 Task: Log work in the project AgileRealm for the issue 'Upgrade the error recovery and fault tolerance features of a web application to improve system stability and availability' spent time as '6w 4d 1h 55m' and remaining time as '6w 6d 15h 25m' and move to top of backlog. Now add the issue to the epic 'Code refactoring and optimization'. Log work in the project AgileRealm for the issue 'Create a new online platform for online cooking courses with advanced recipe sharing and cooking techniques features' spent time as '5w 3d 21h 42m' and remaining time as '4w 6d 13h 53m' and move to bottom of backlog. Now add the issue to the epic 'IT governance improvement'
Action: Mouse moved to (211, 59)
Screenshot: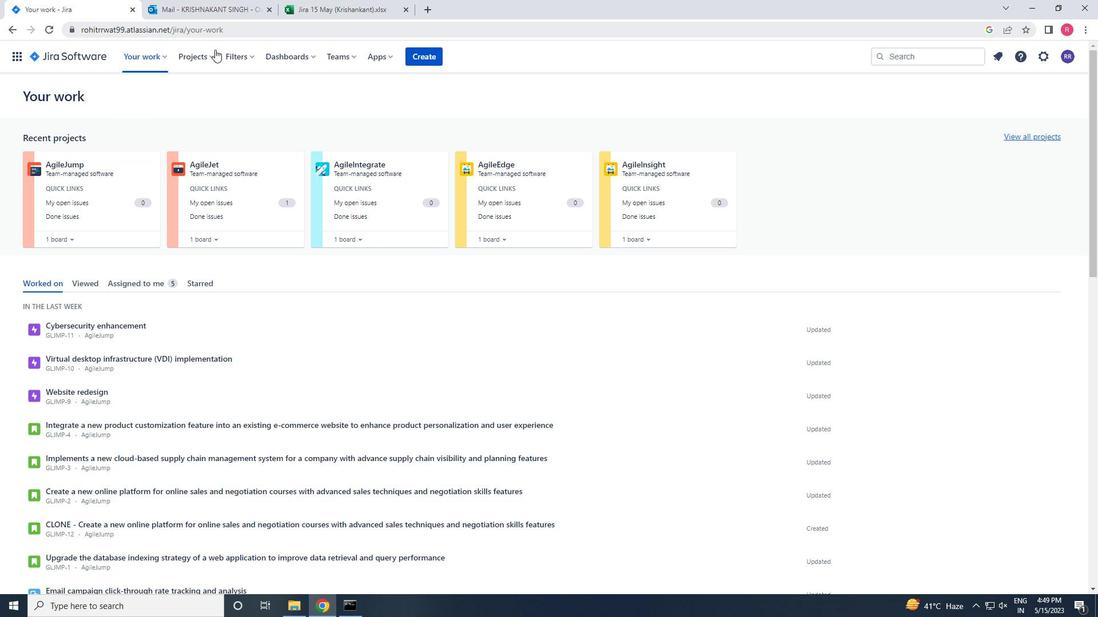 
Action: Mouse pressed left at (211, 59)
Screenshot: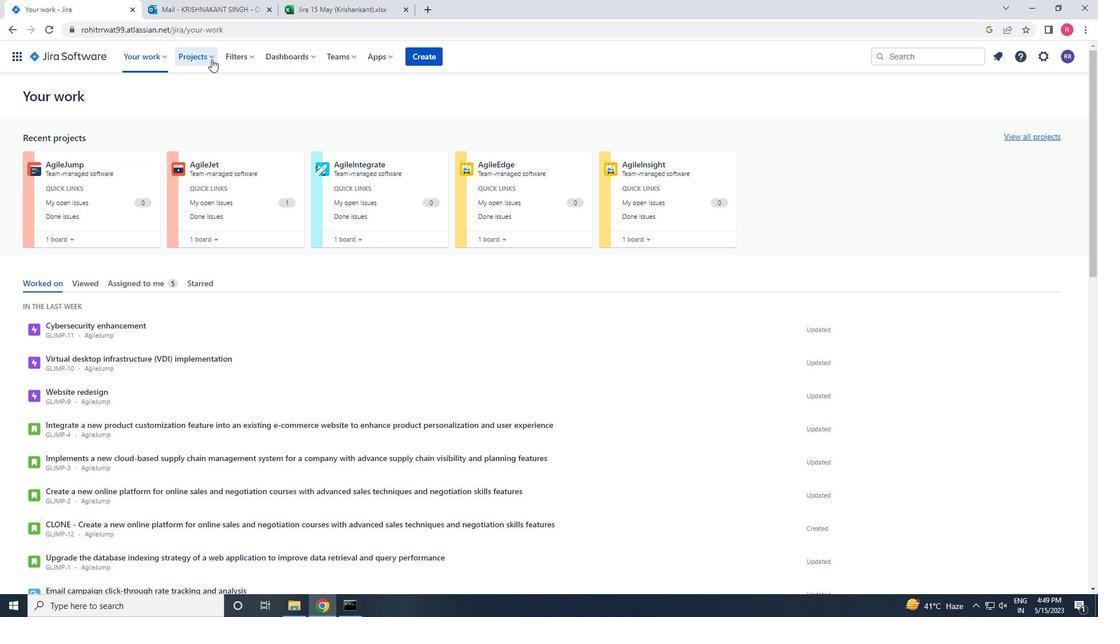 
Action: Mouse moved to (215, 112)
Screenshot: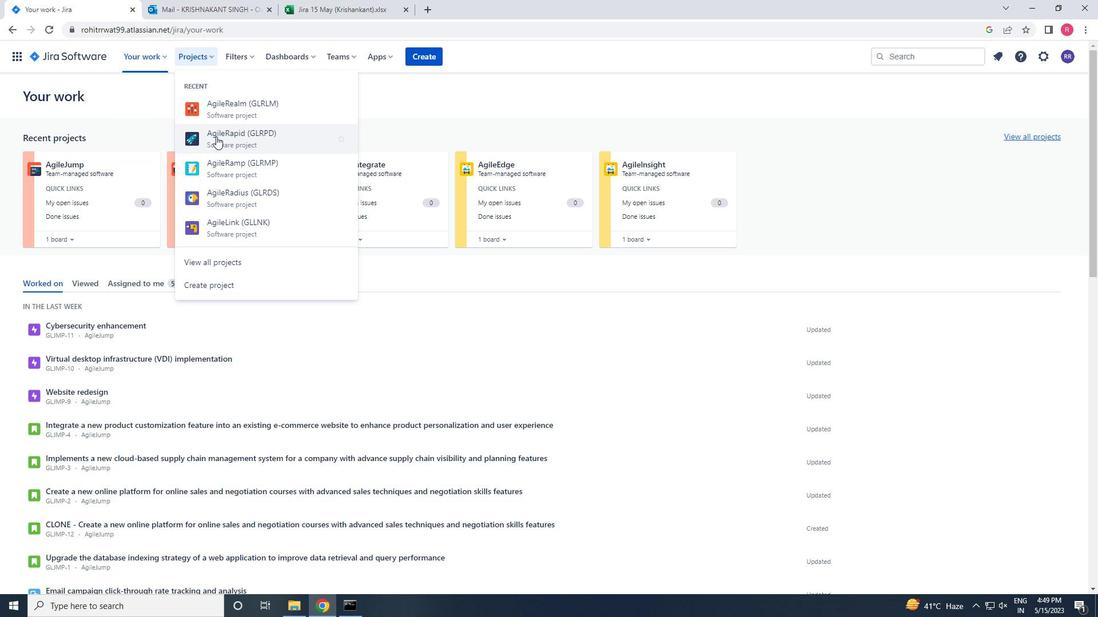 
Action: Mouse pressed left at (215, 112)
Screenshot: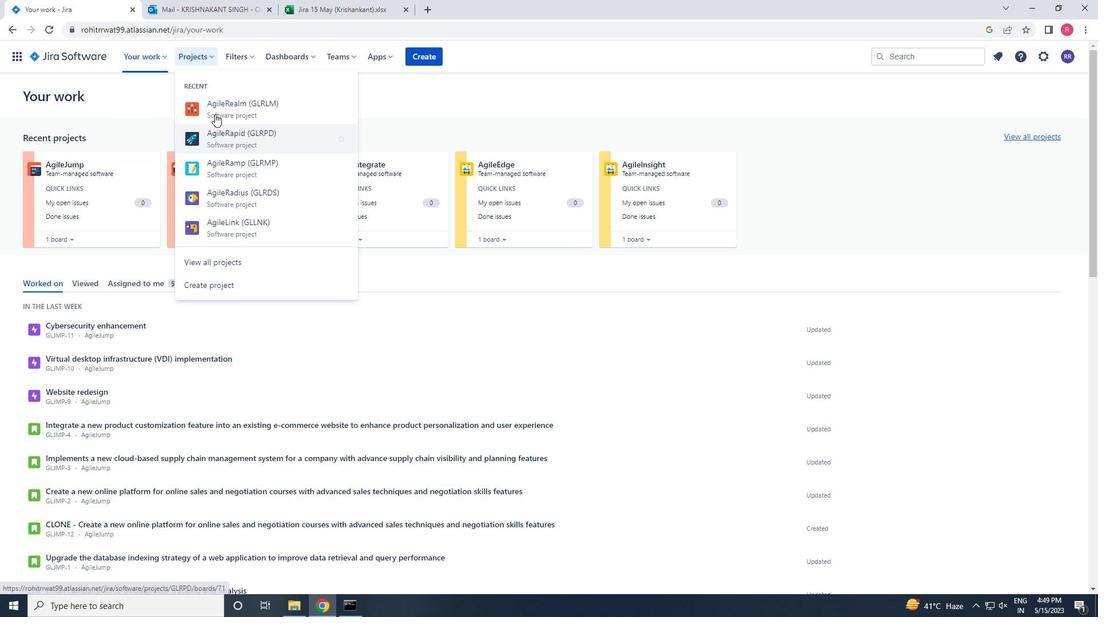 
Action: Mouse moved to (52, 169)
Screenshot: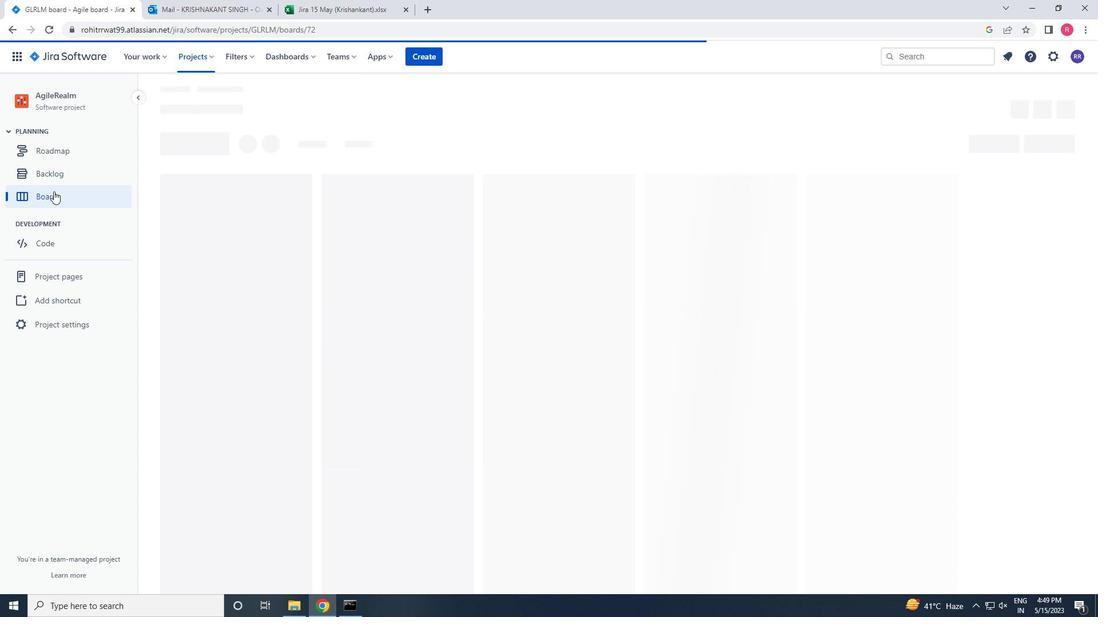 
Action: Mouse pressed left at (52, 169)
Screenshot: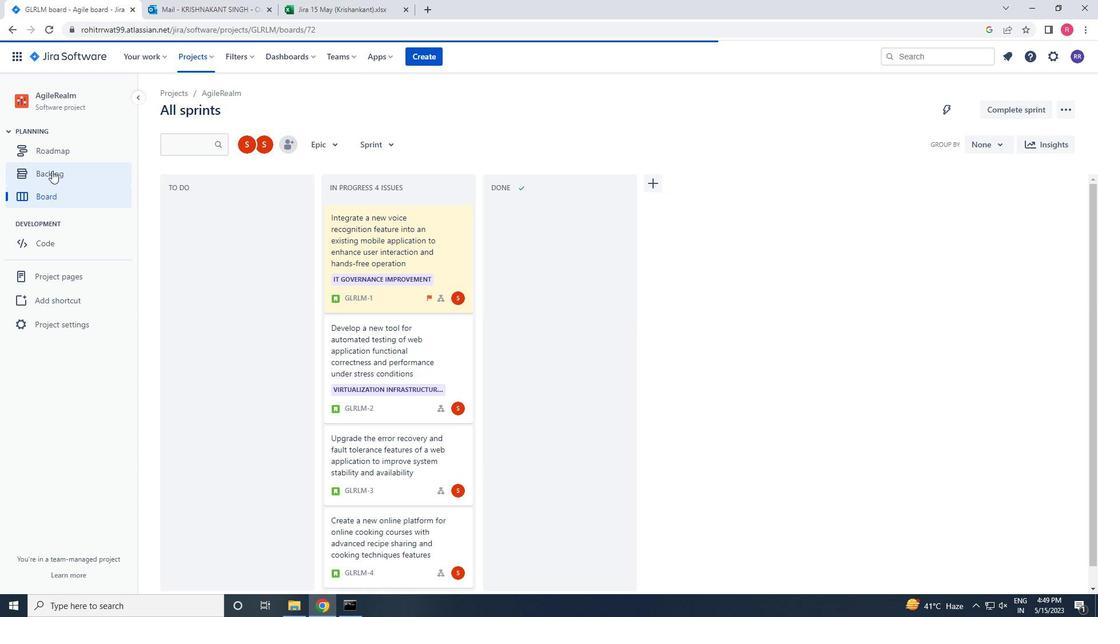 
Action: Mouse moved to (886, 409)
Screenshot: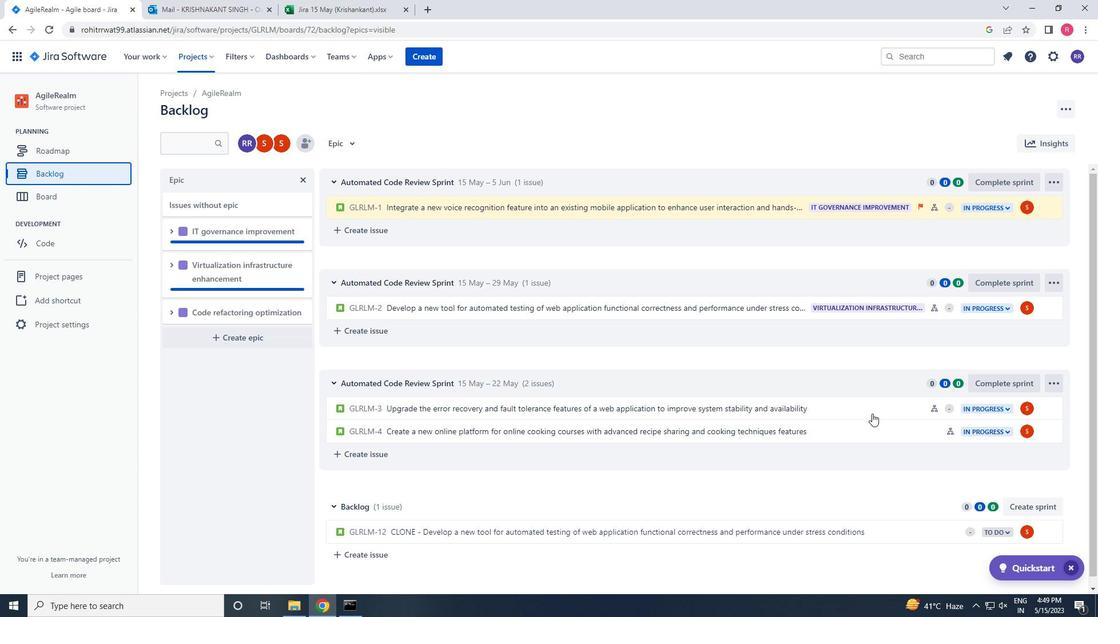 
Action: Mouse pressed left at (886, 409)
Screenshot: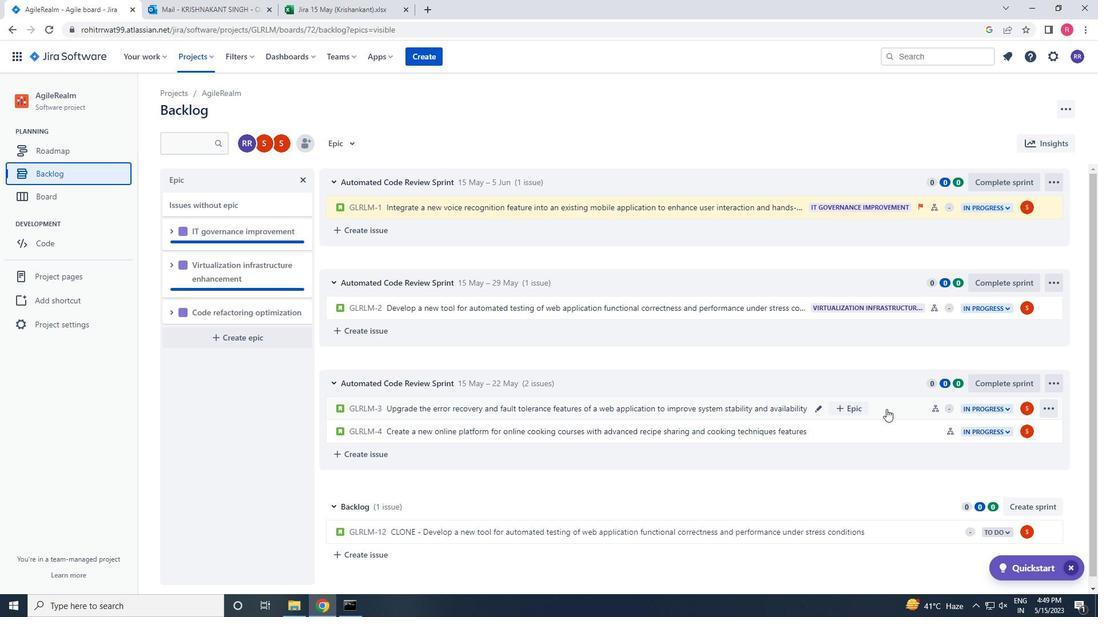 
Action: Mouse moved to (1047, 177)
Screenshot: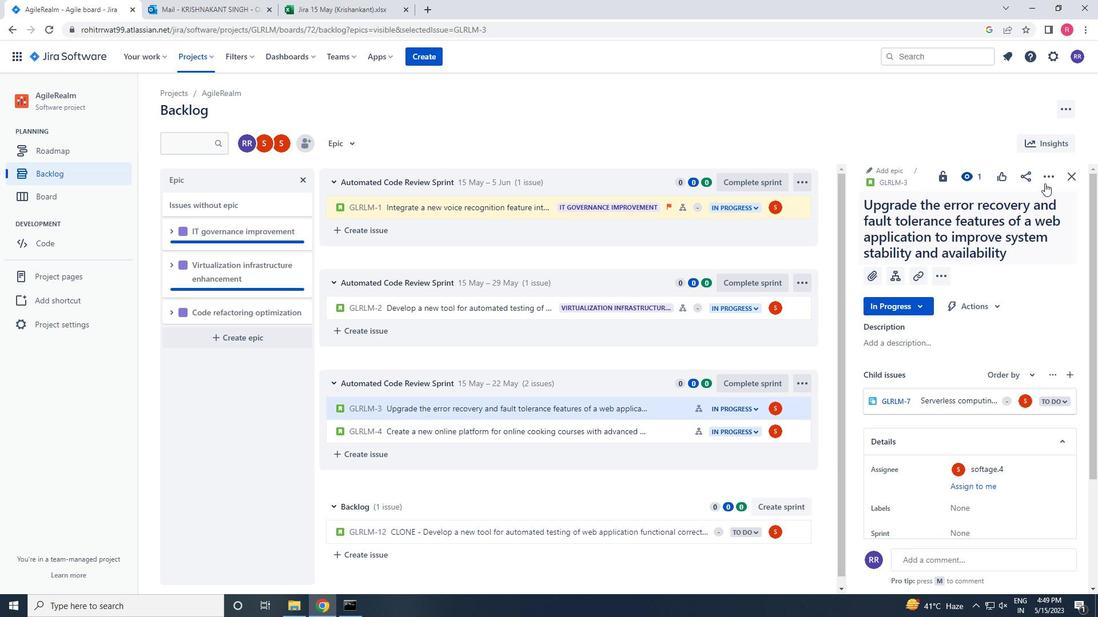 
Action: Mouse pressed left at (1047, 177)
Screenshot: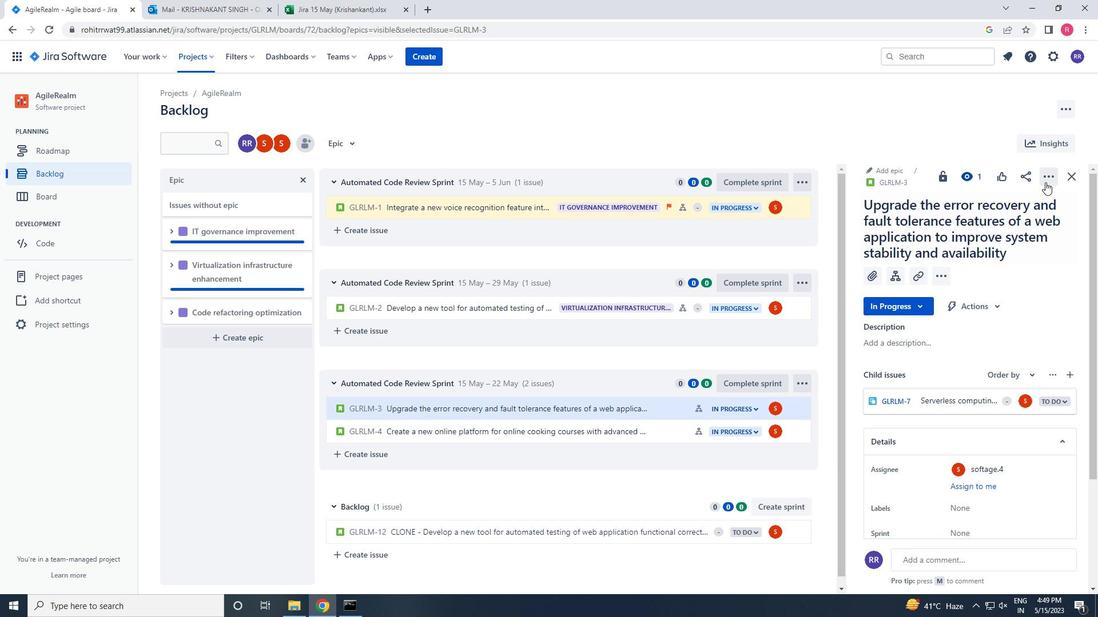 
Action: Mouse moved to (974, 212)
Screenshot: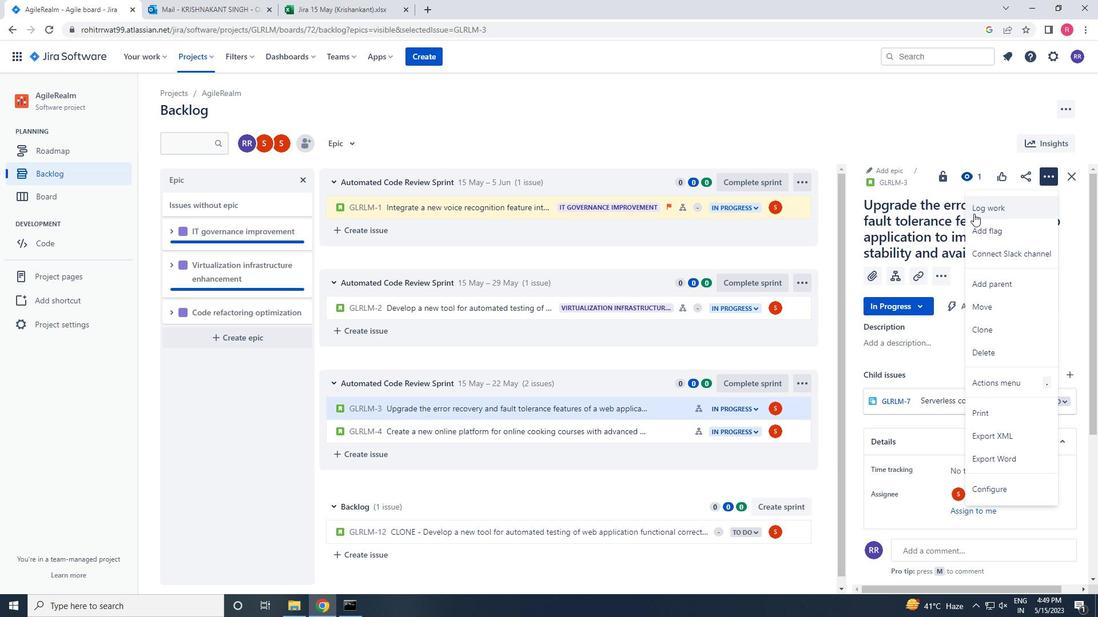 
Action: Mouse pressed left at (974, 212)
Screenshot: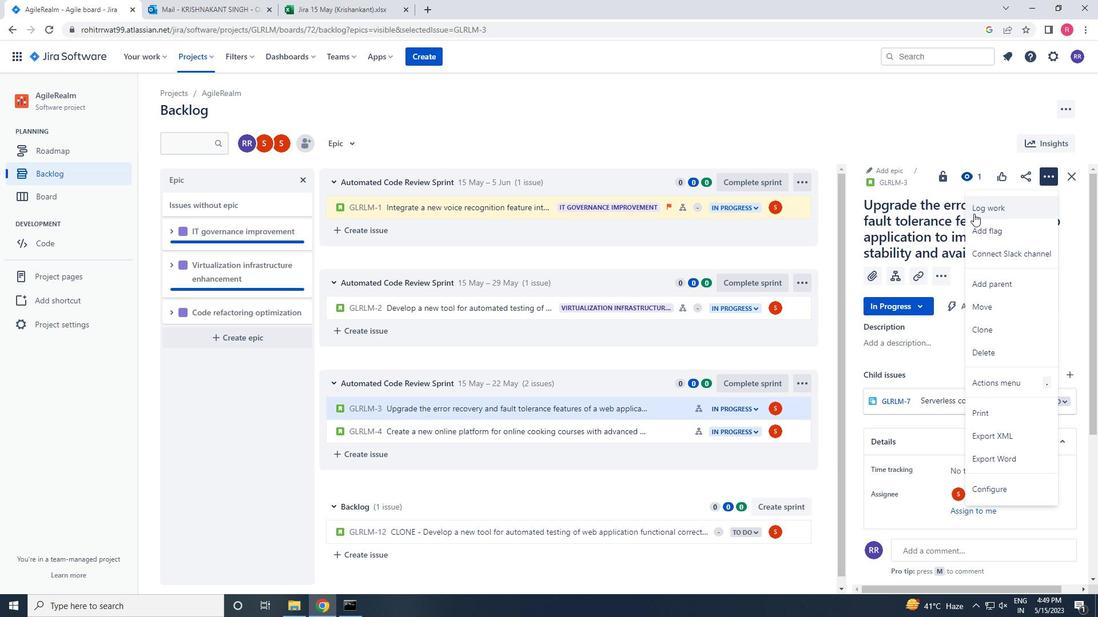 
Action: Mouse moved to (969, 206)
Screenshot: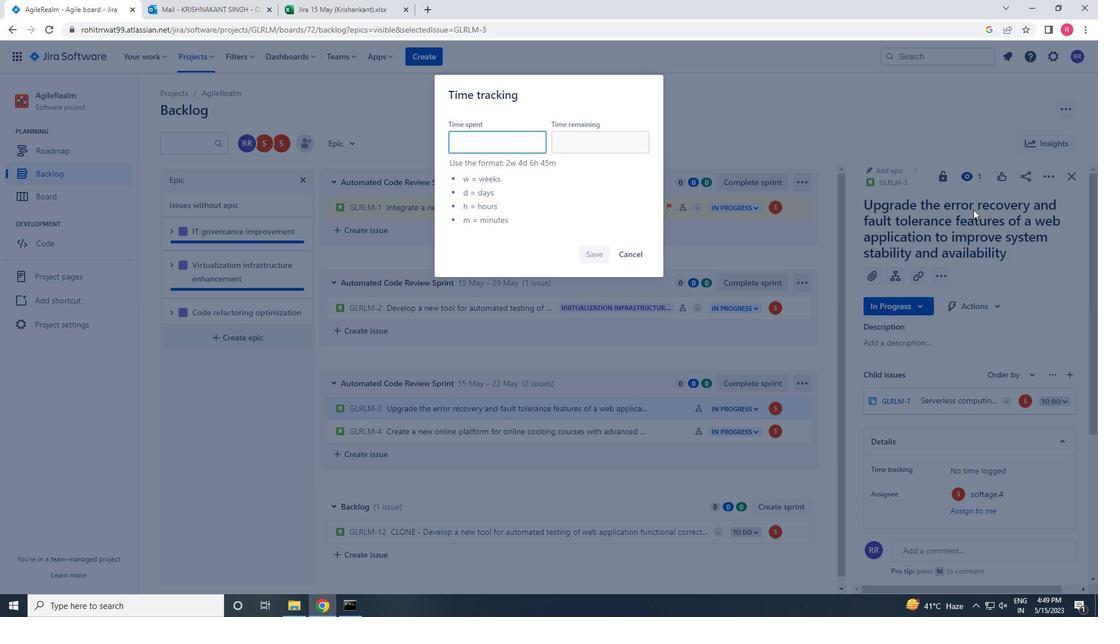 
Action: Key pressed 6w<Key.space>4d<Key.space>1h<Key.space>55m<Key.tab>6w<Key.space>6d<Key.space>15h<Key.space><Key.space><Key.backspace>25m
Screenshot: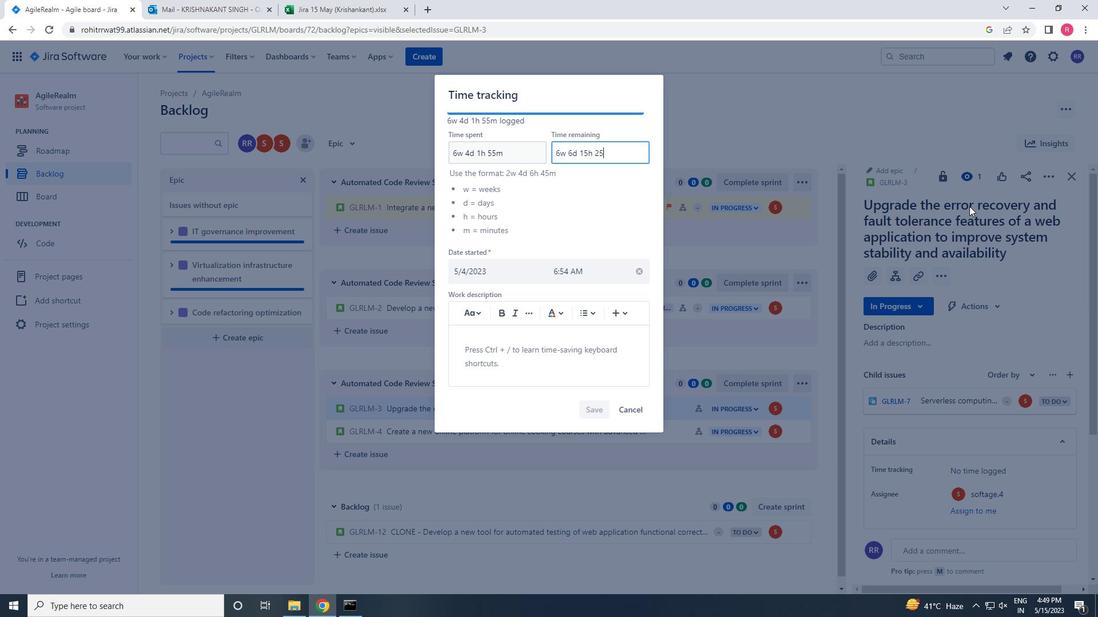 
Action: Mouse moved to (590, 407)
Screenshot: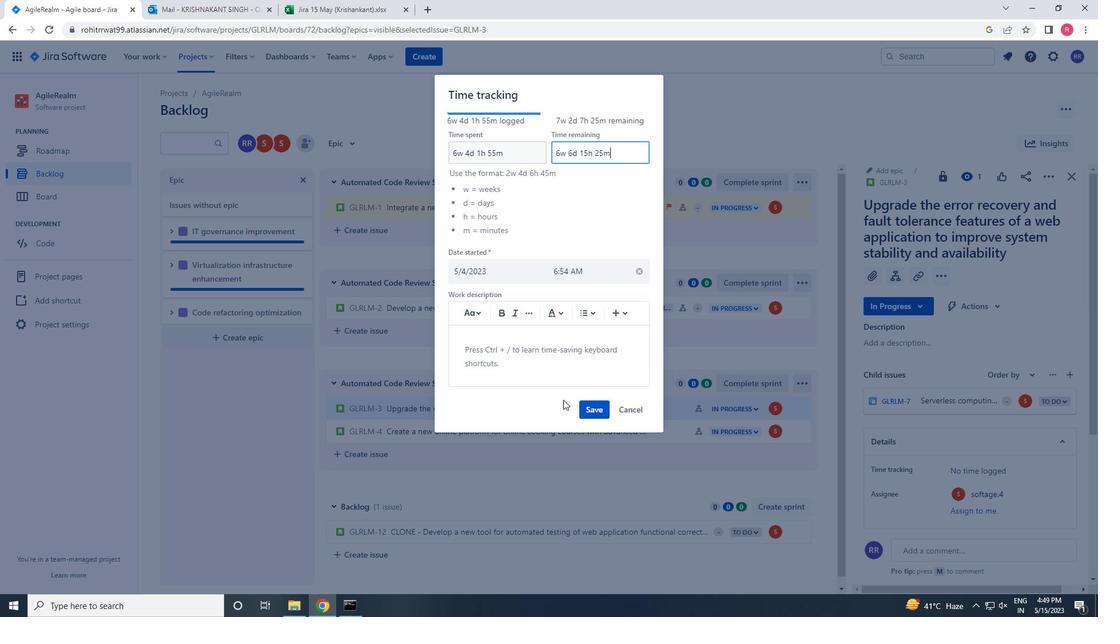 
Action: Mouse pressed left at (590, 407)
Screenshot: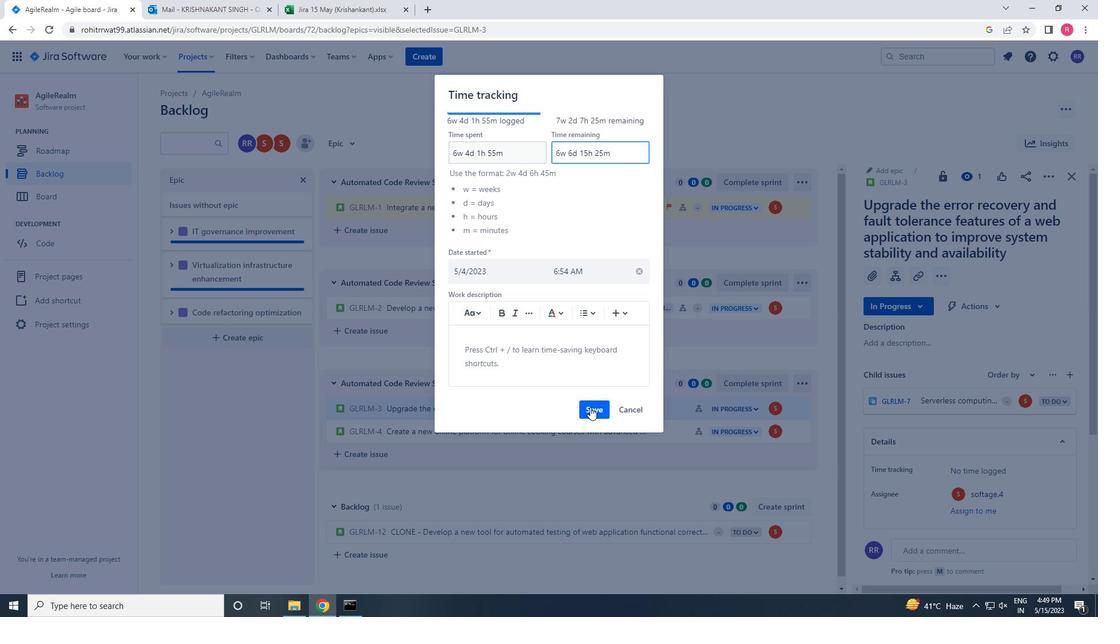 
Action: Mouse moved to (796, 410)
Screenshot: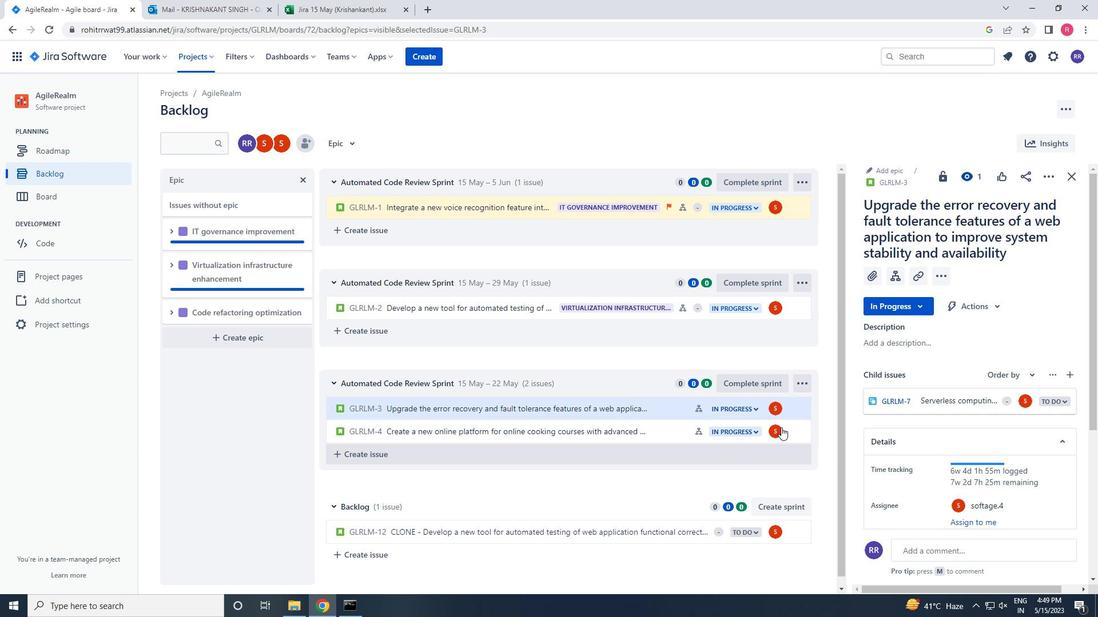 
Action: Mouse pressed left at (796, 410)
Screenshot: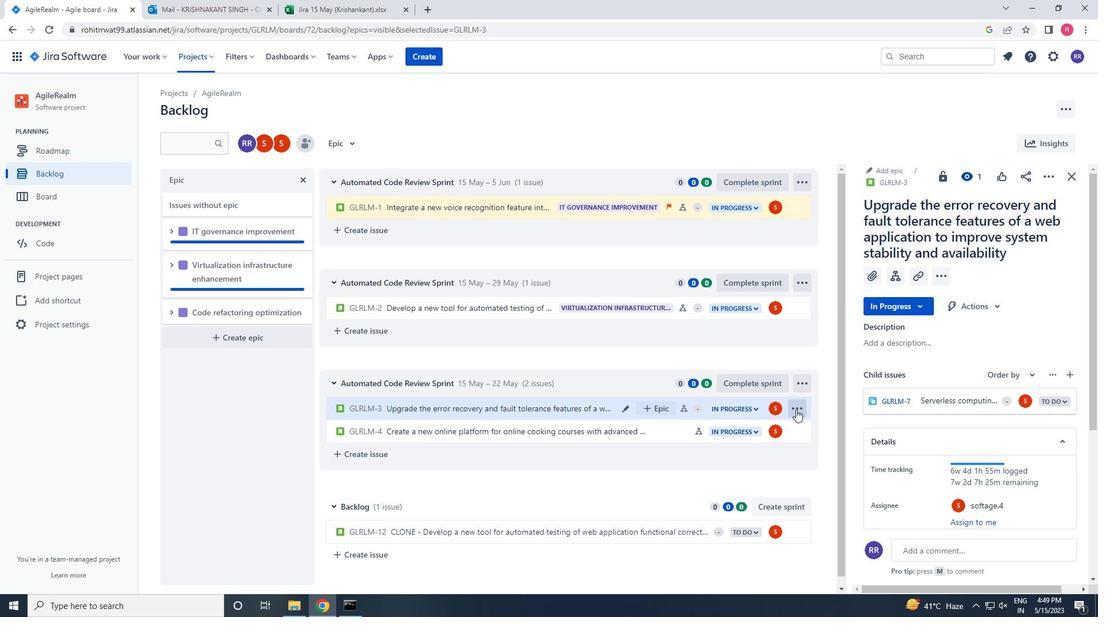 
Action: Mouse moved to (737, 371)
Screenshot: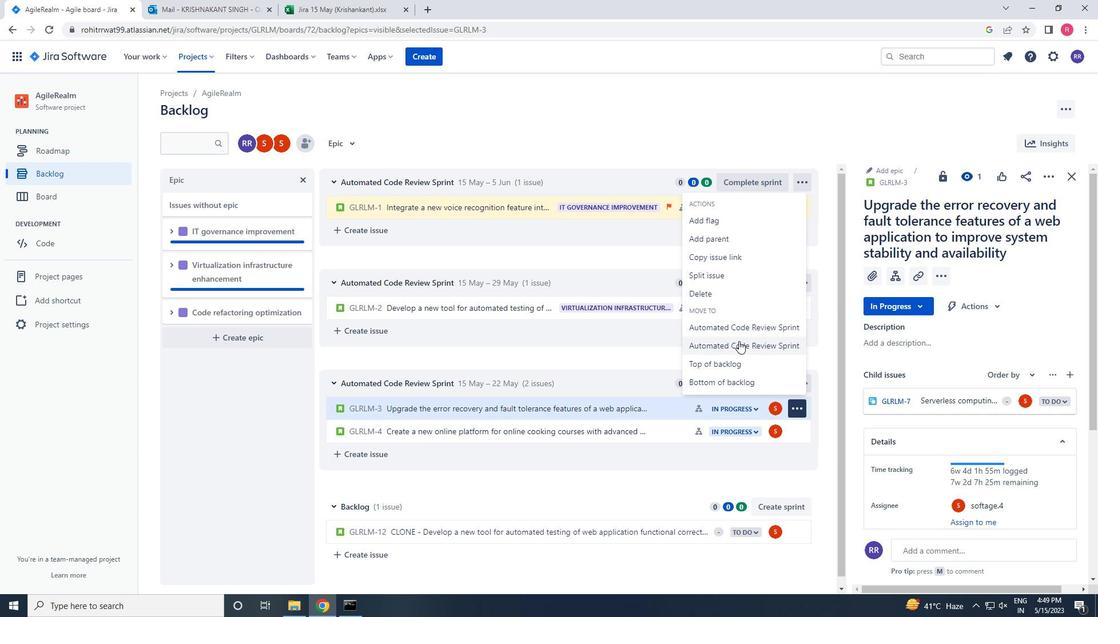 
Action: Mouse pressed left at (737, 371)
Screenshot: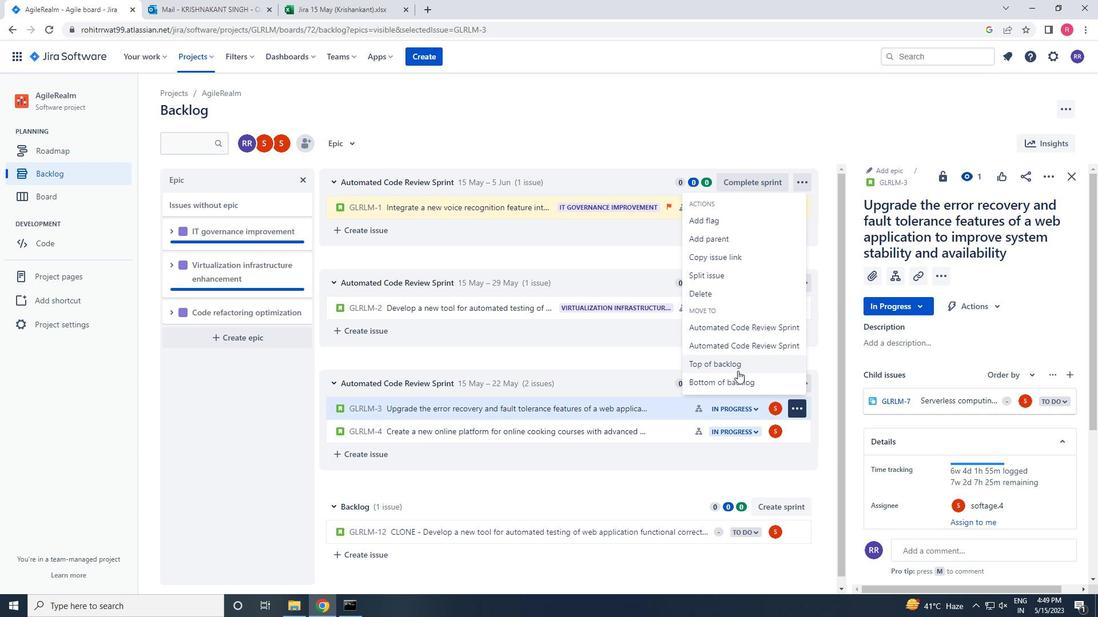 
Action: Mouse moved to (579, 185)
Screenshot: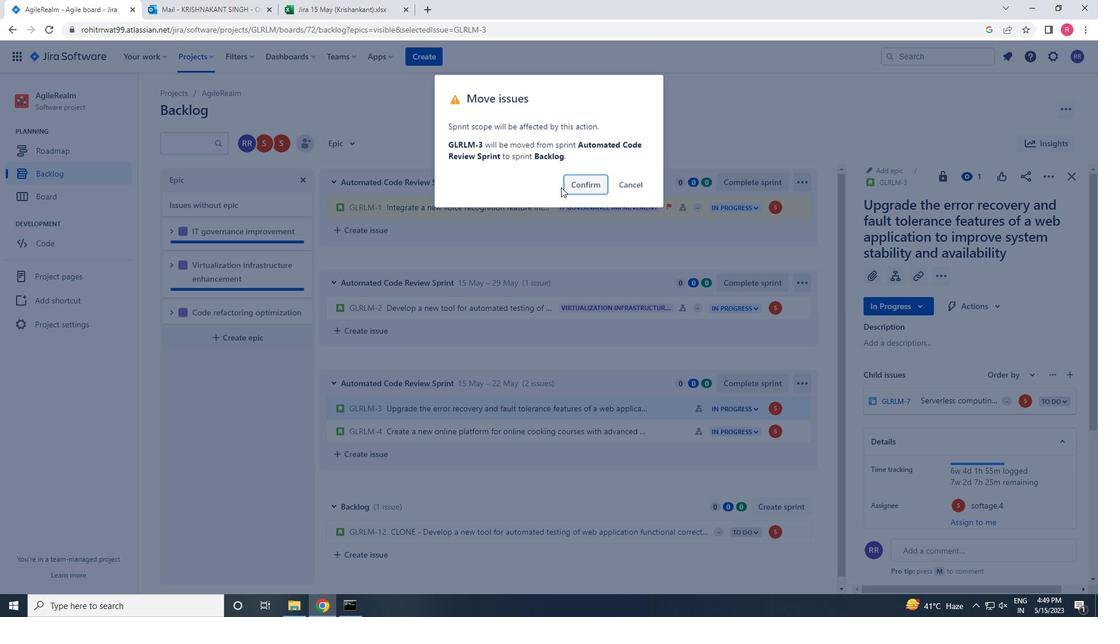 
Action: Mouse pressed left at (579, 185)
Screenshot: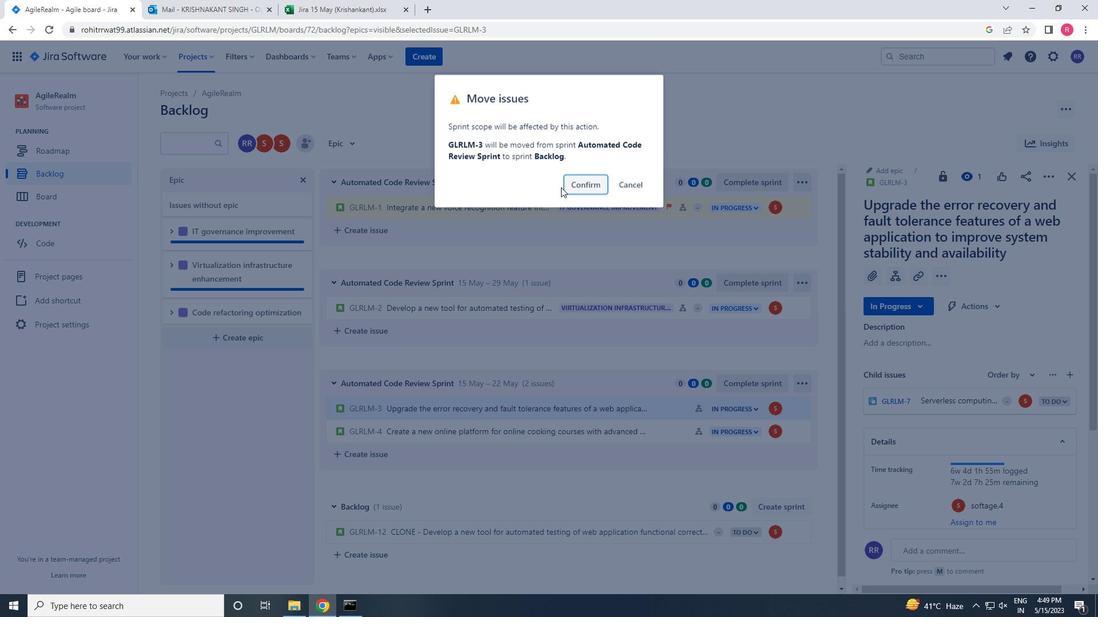 
Action: Mouse moved to (653, 512)
Screenshot: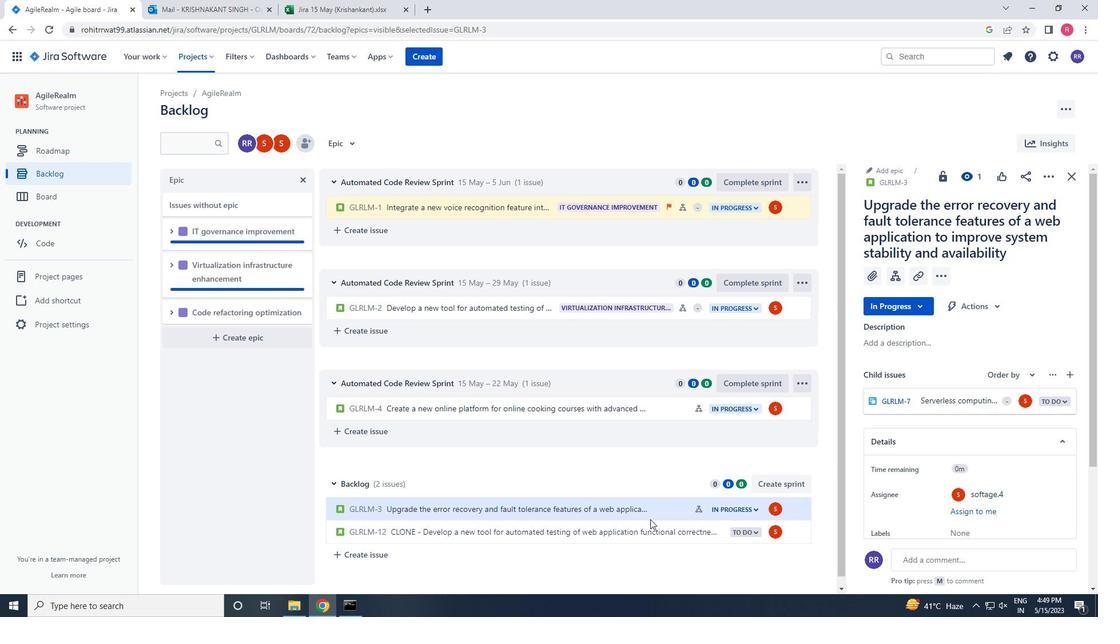 
Action: Mouse pressed left at (653, 512)
Screenshot: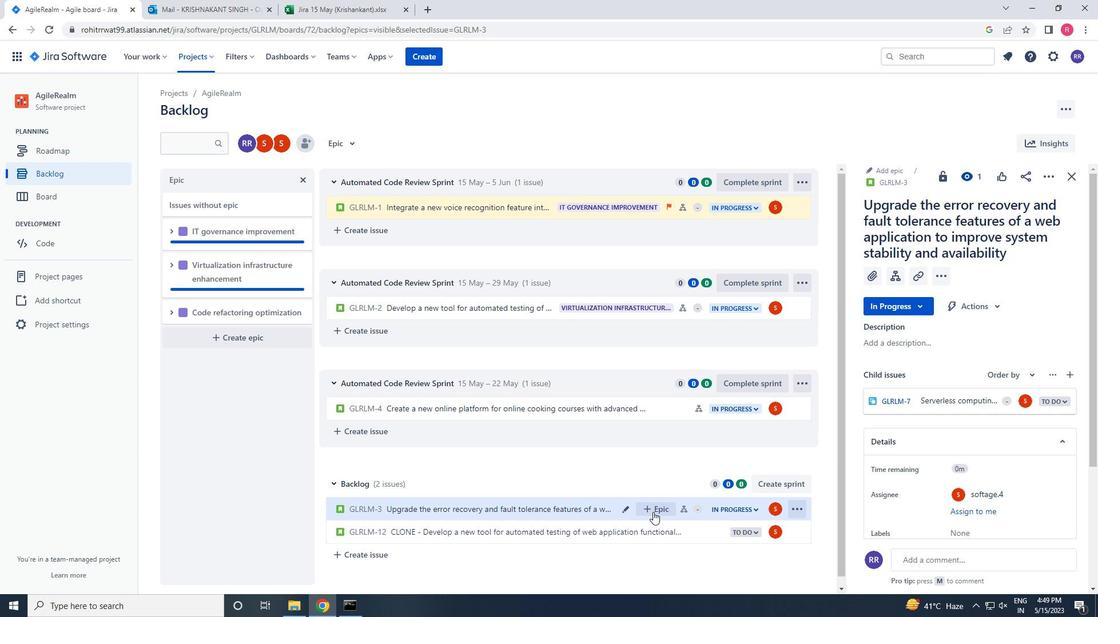 
Action: Mouse moved to (681, 551)
Screenshot: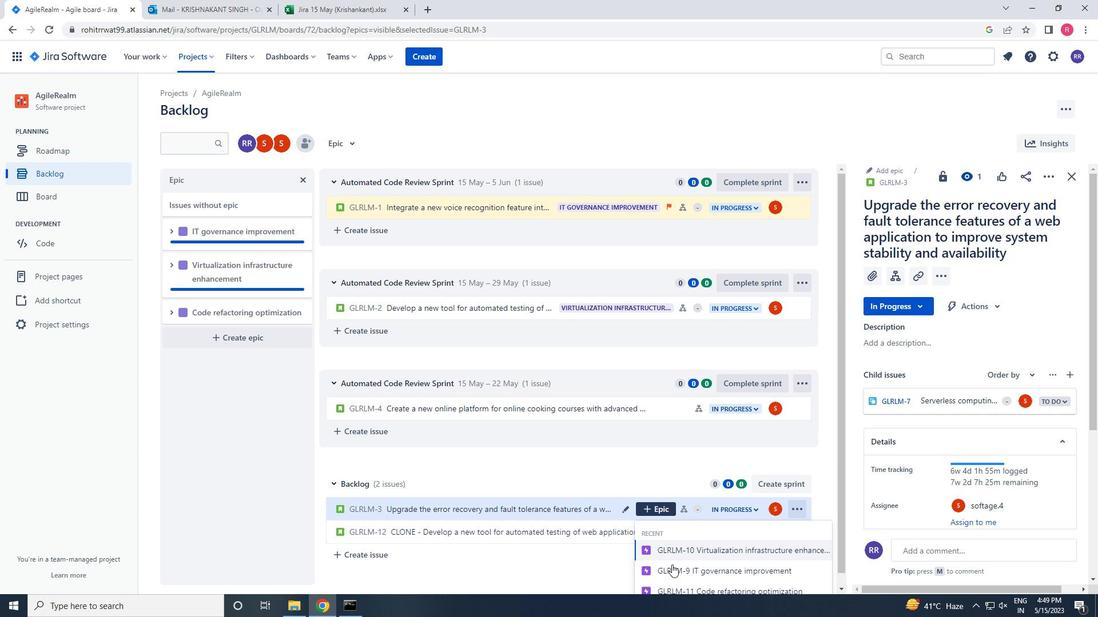 
Action: Mouse scrolled (681, 550) with delta (0, 0)
Screenshot: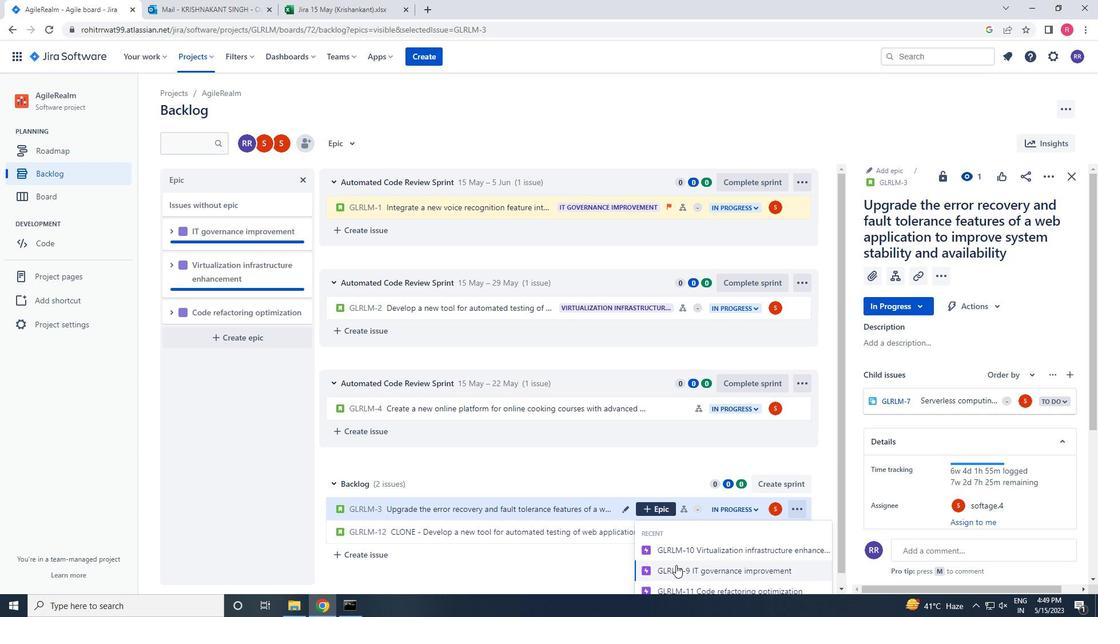 
Action: Mouse moved to (681, 551)
Screenshot: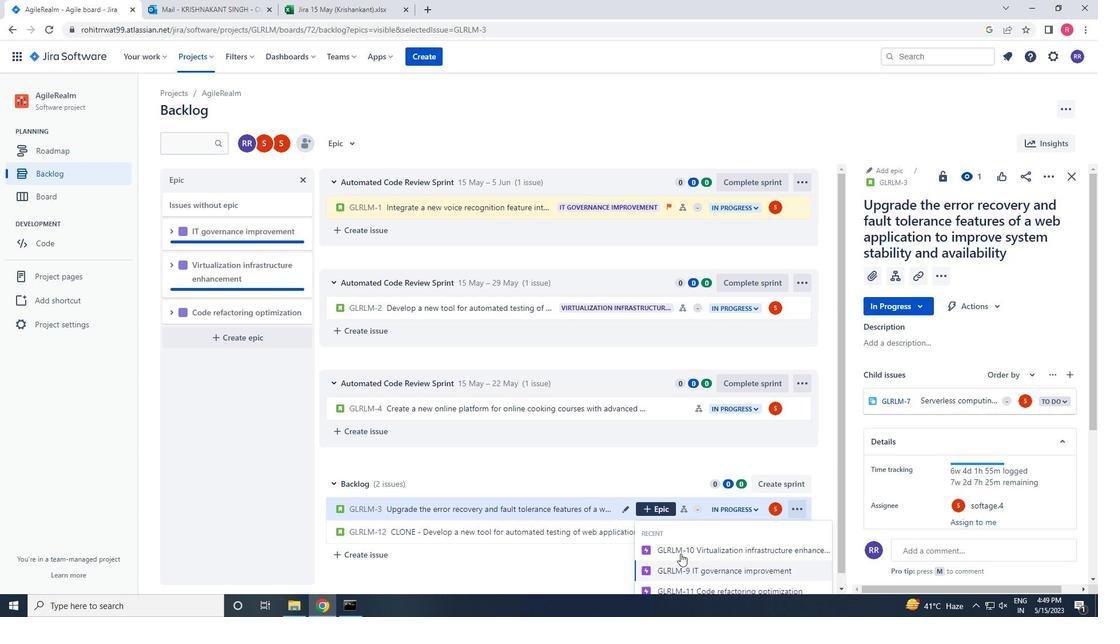 
Action: Mouse scrolled (681, 550) with delta (0, 0)
Screenshot: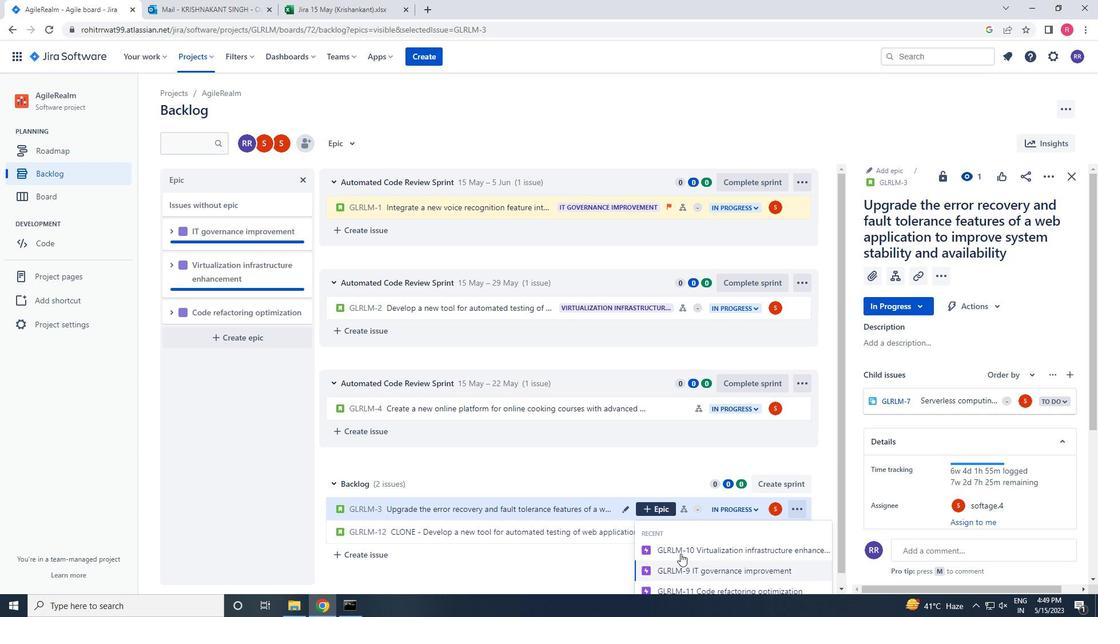 
Action: Mouse scrolled (681, 550) with delta (0, 0)
Screenshot: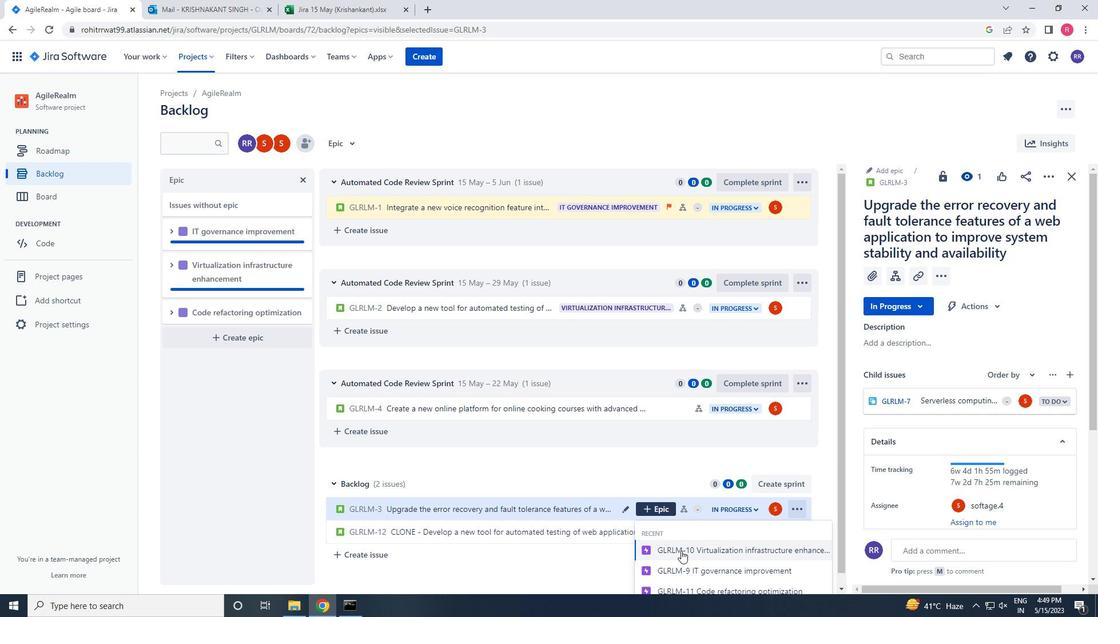 
Action: Mouse moved to (699, 590)
Screenshot: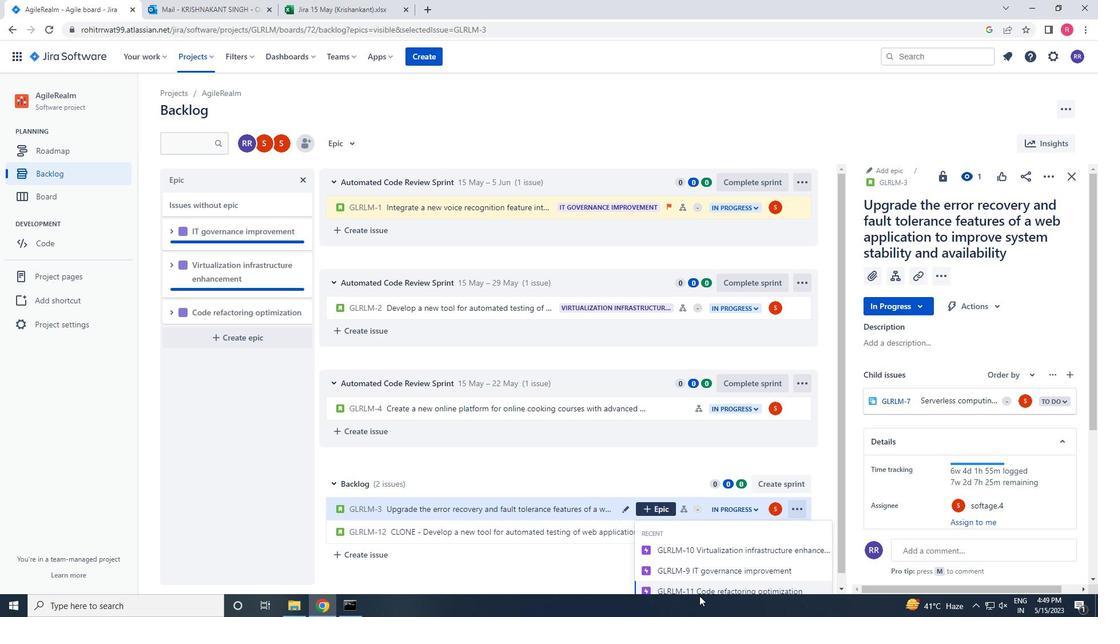 
Action: Mouse pressed left at (699, 590)
Screenshot: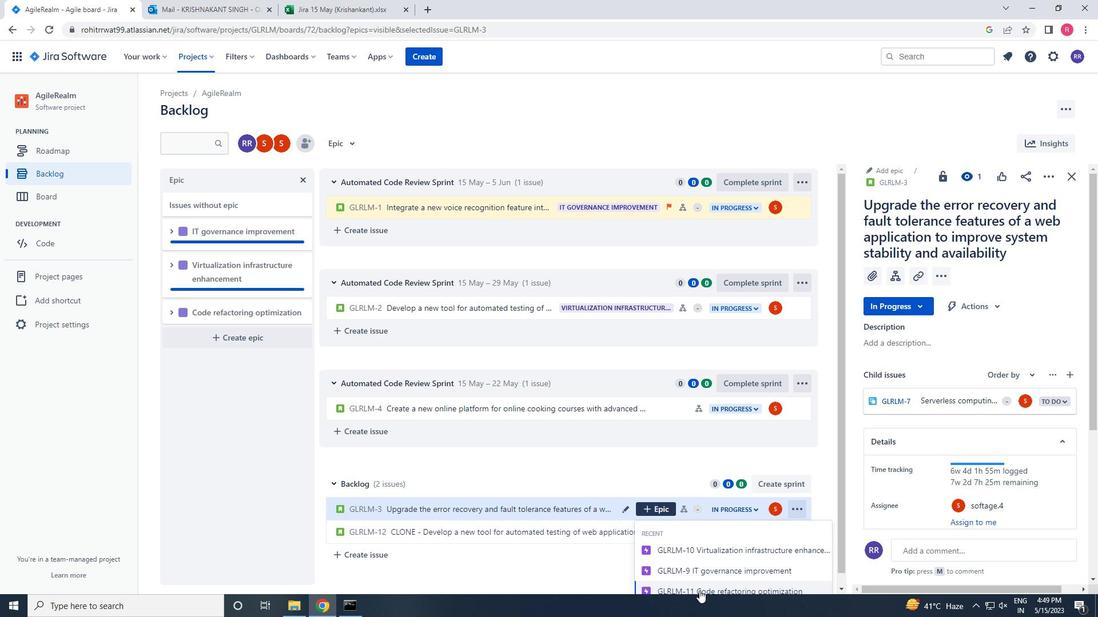 
Action: Mouse moved to (678, 415)
Screenshot: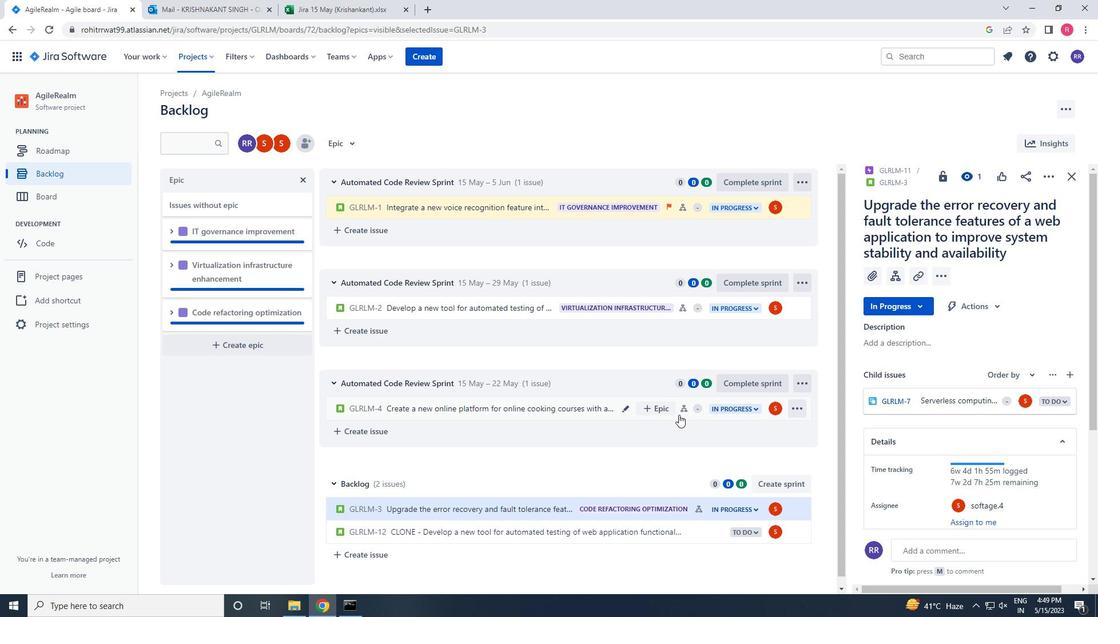 
Action: Mouse pressed left at (678, 415)
Screenshot: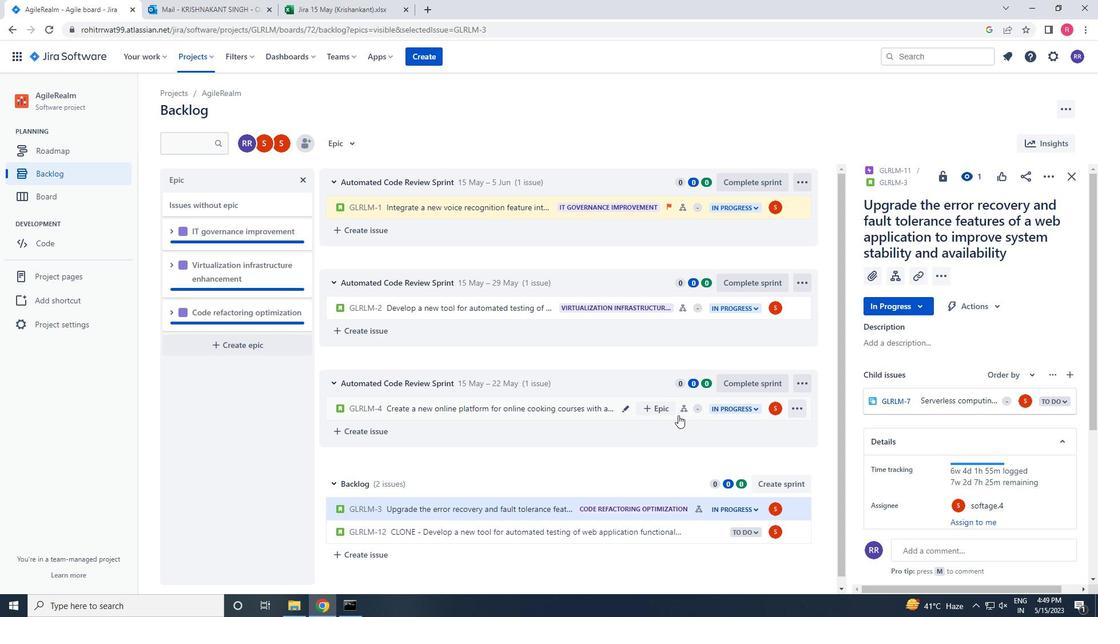 
Action: Mouse moved to (1043, 176)
Screenshot: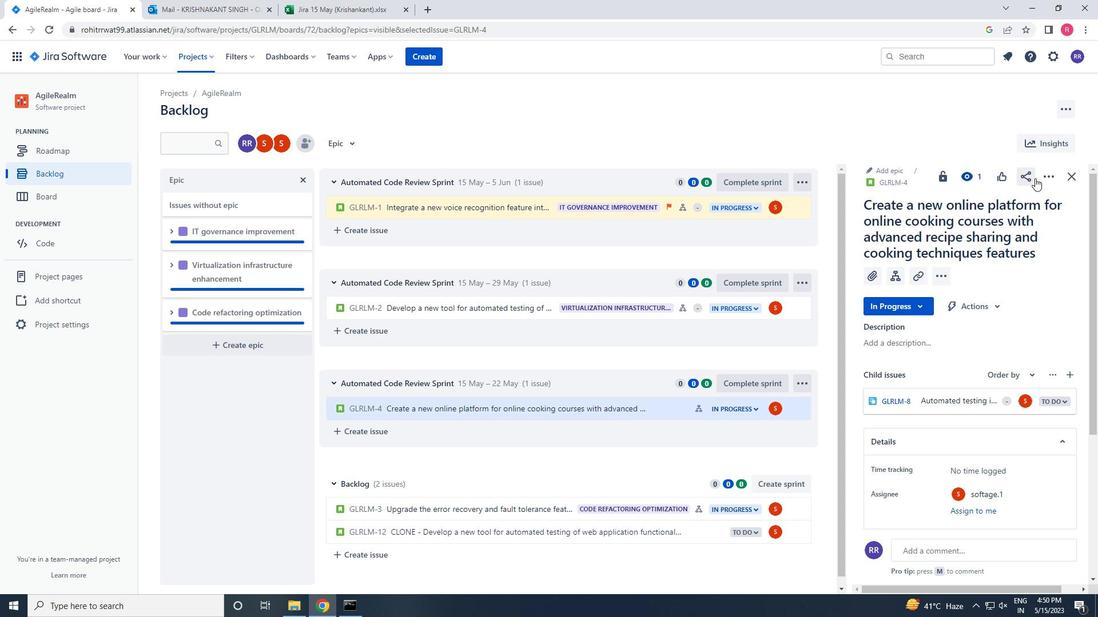 
Action: Mouse pressed left at (1043, 176)
Screenshot: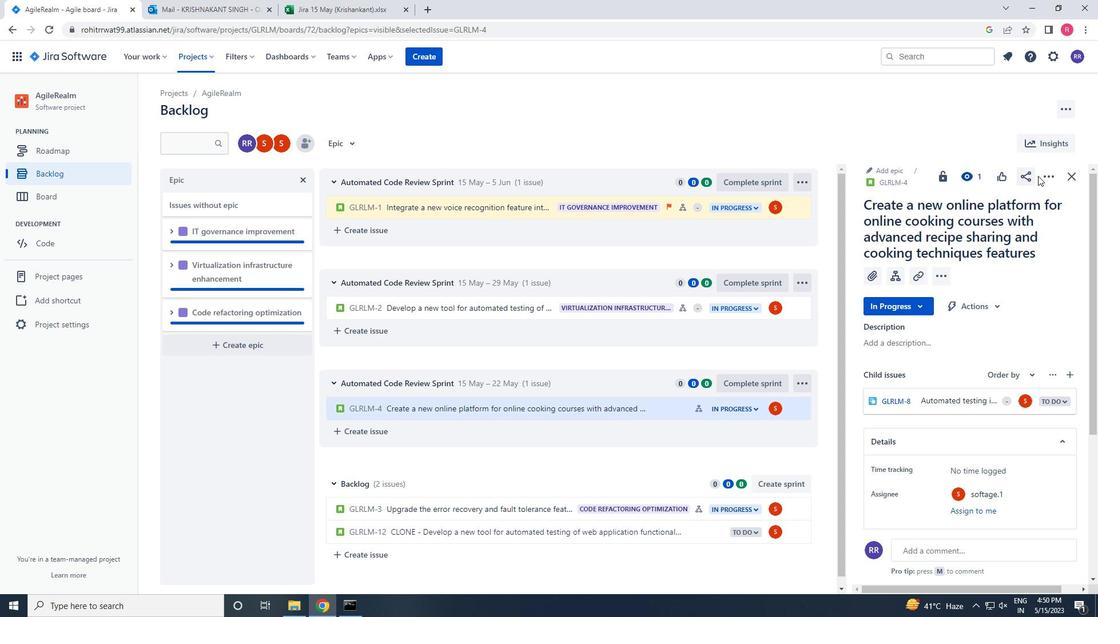 
Action: Mouse moved to (985, 208)
Screenshot: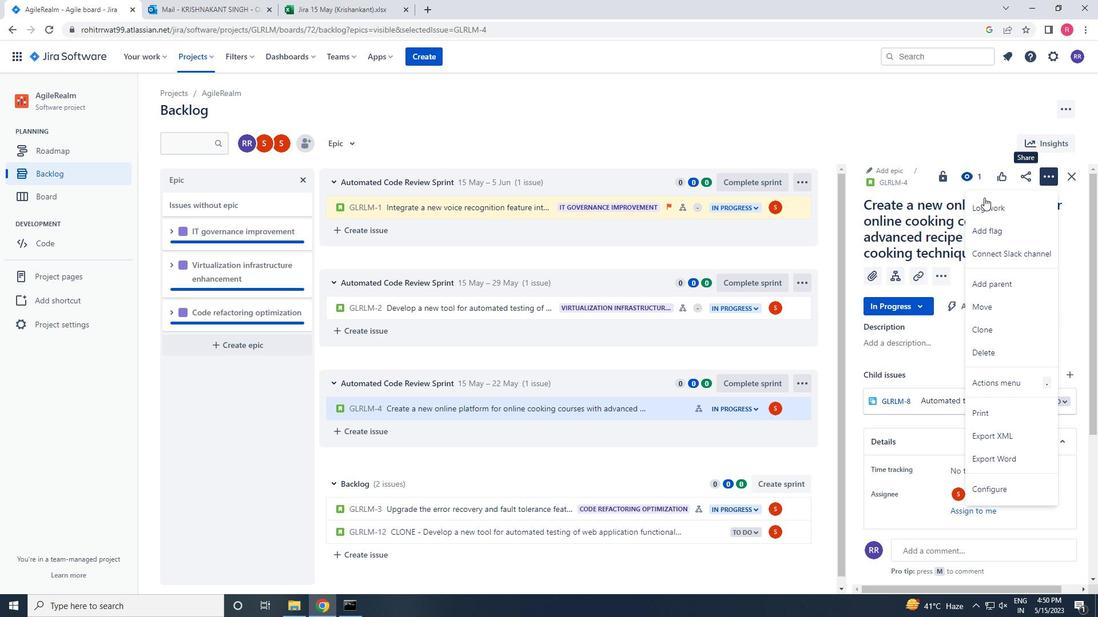 
Action: Mouse pressed left at (985, 208)
Screenshot: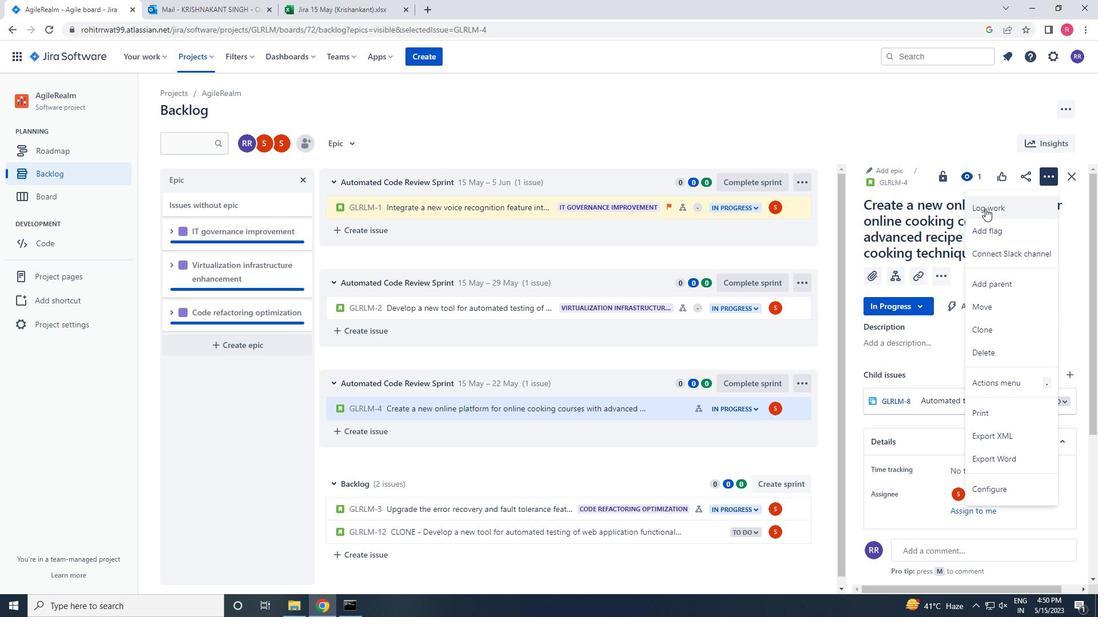 
Action: Key pressed 5w<Key.space>3d<Key.space>21h<Key.space>42m<Key.tab>4w<Key.space>6d<Key.space>13h<Key.space>53m
Screenshot: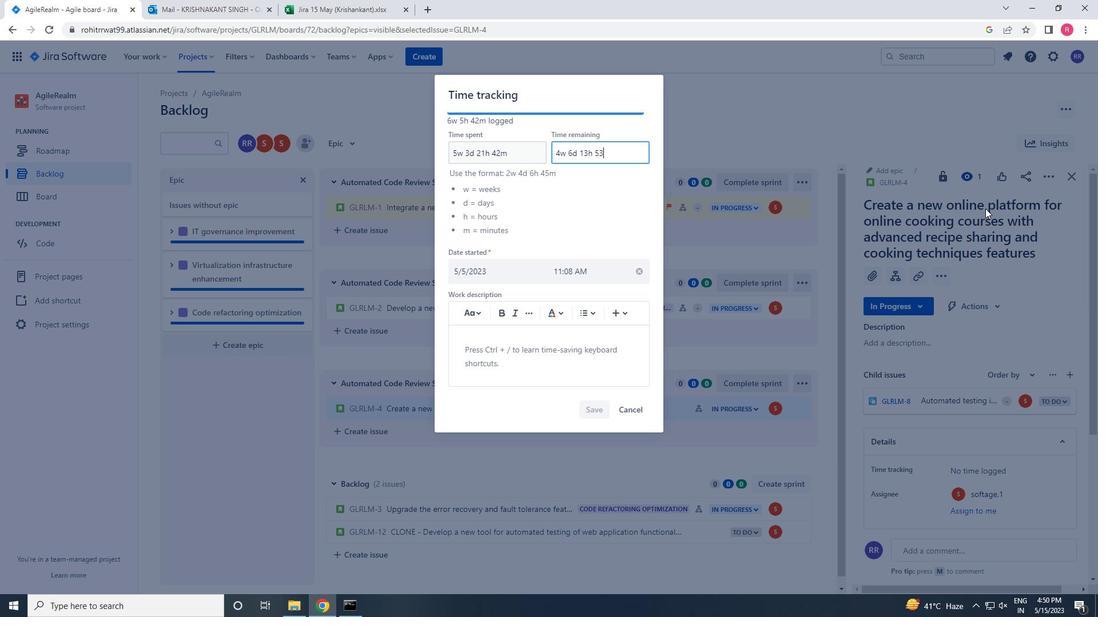 
Action: Mouse moved to (593, 412)
Screenshot: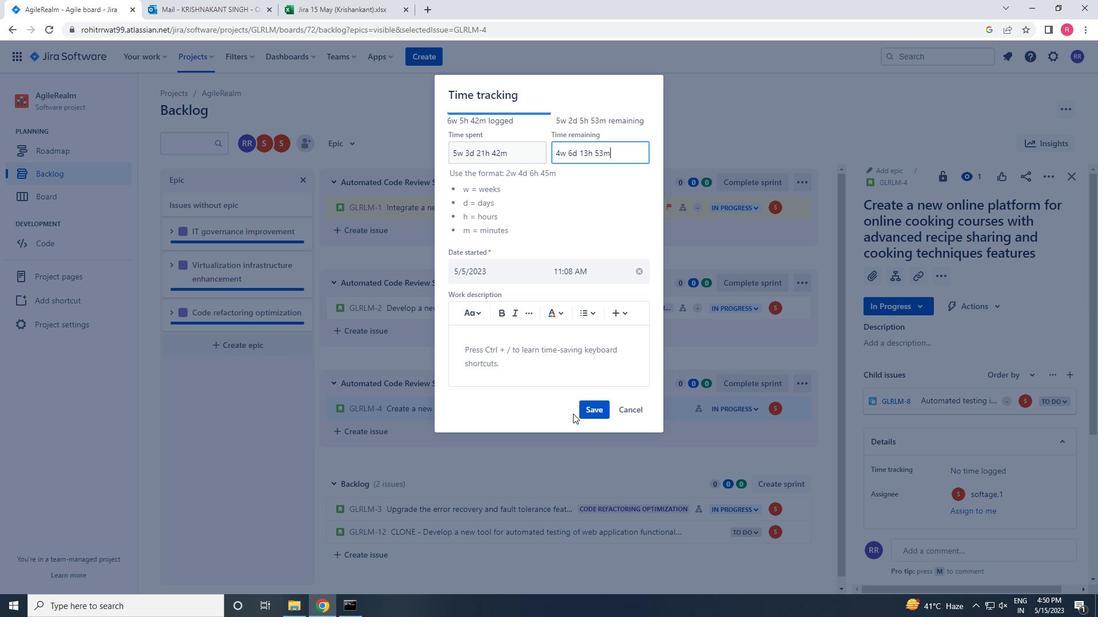 
Action: Mouse pressed left at (593, 412)
Screenshot: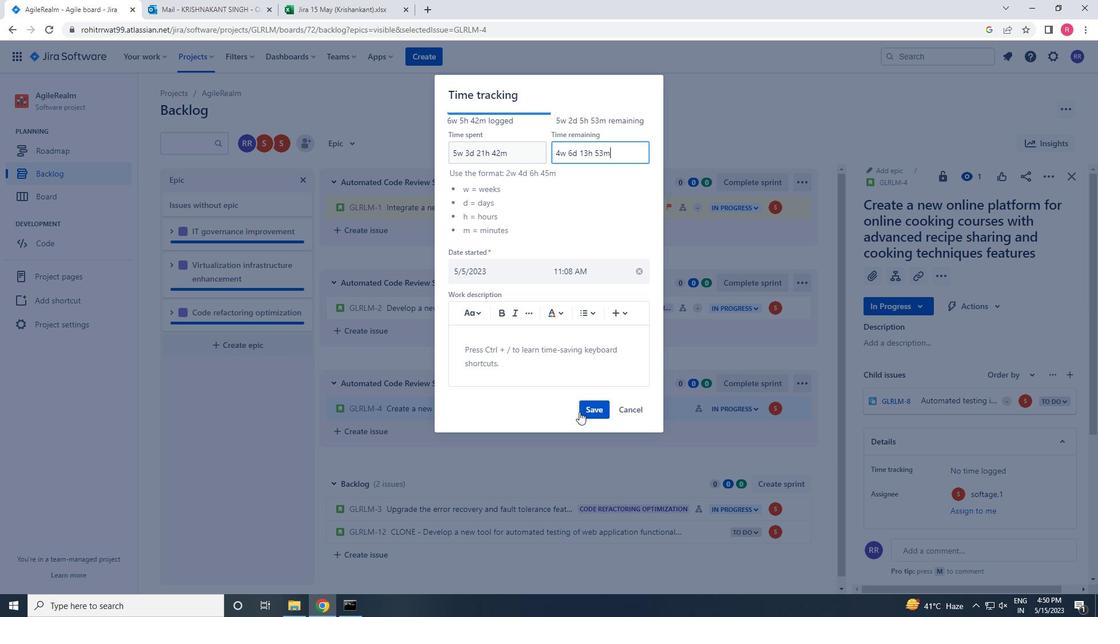 
Action: Mouse moved to (802, 411)
Screenshot: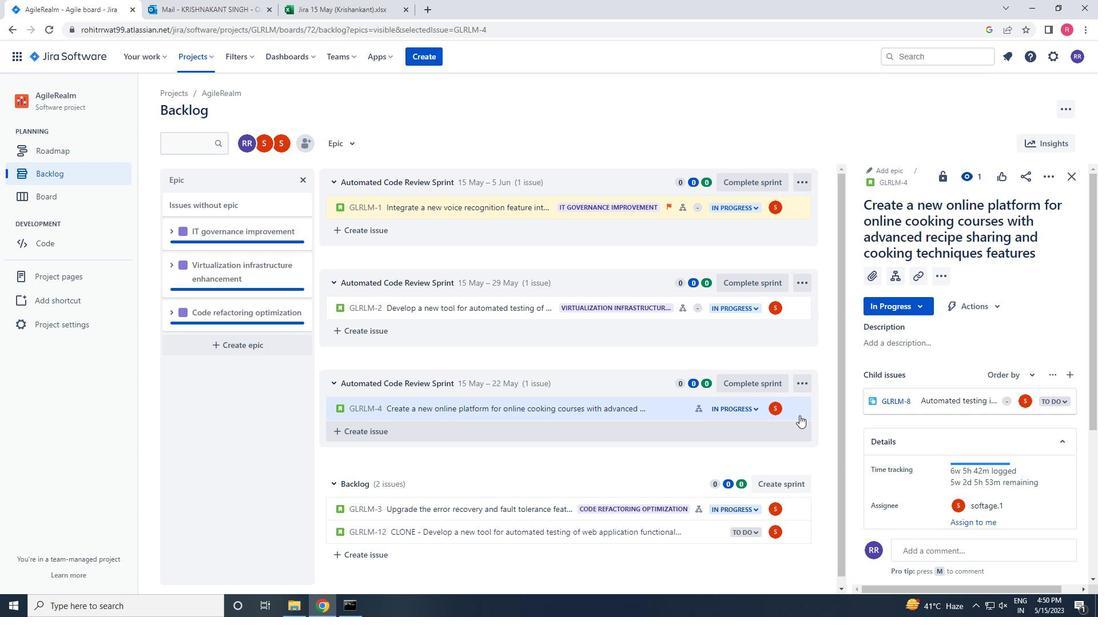 
Action: Mouse pressed left at (802, 411)
Screenshot: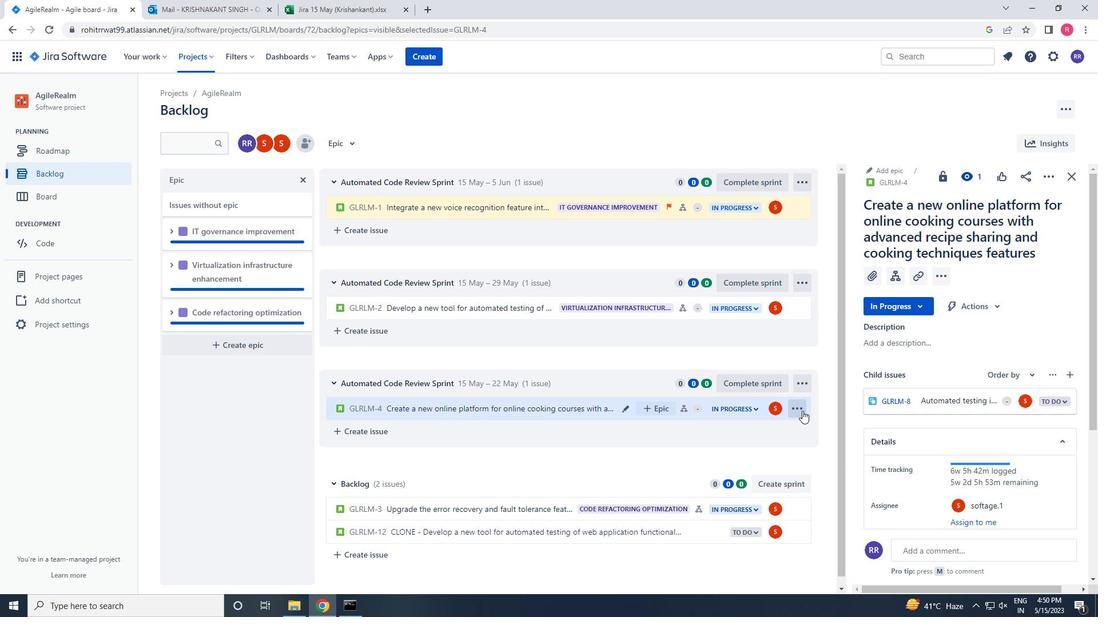 
Action: Mouse moved to (757, 387)
Screenshot: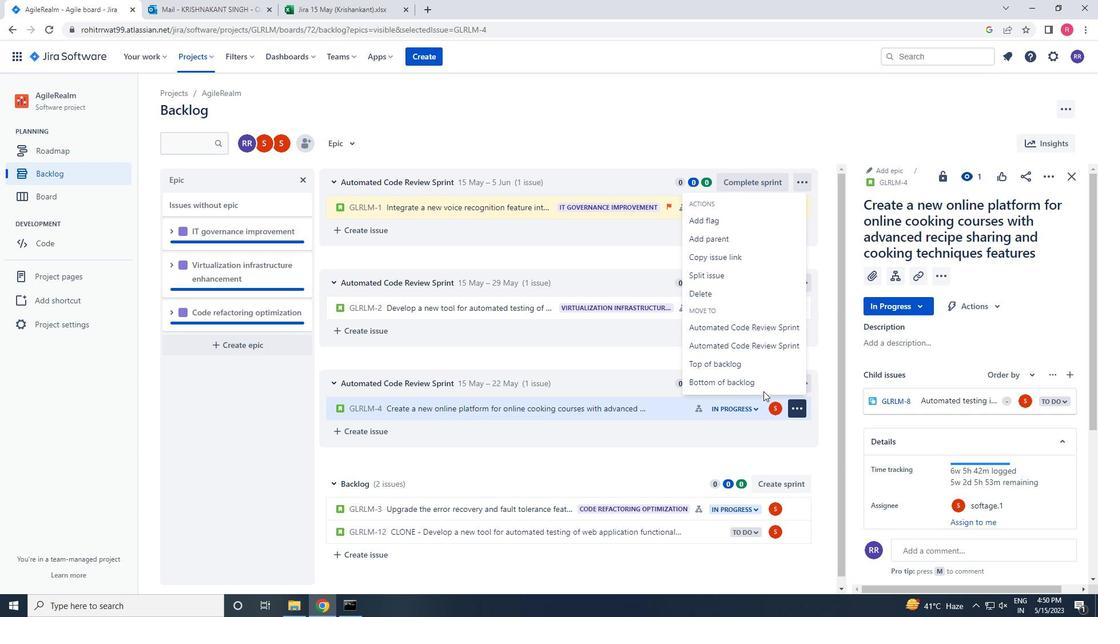 
Action: Mouse pressed left at (757, 387)
Screenshot: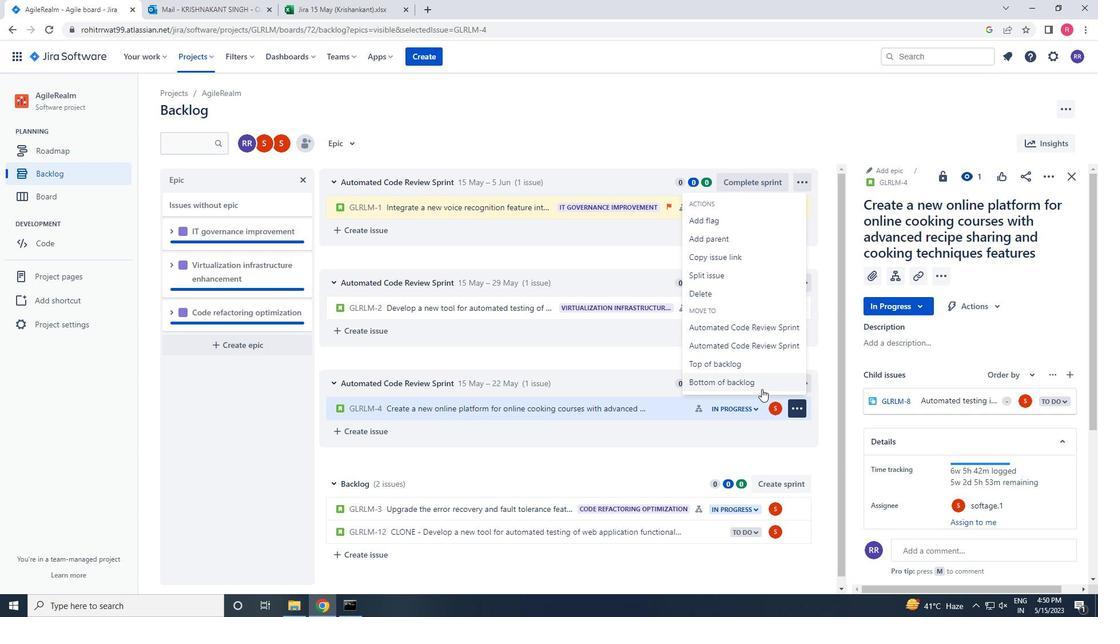 
Action: Mouse moved to (581, 191)
Screenshot: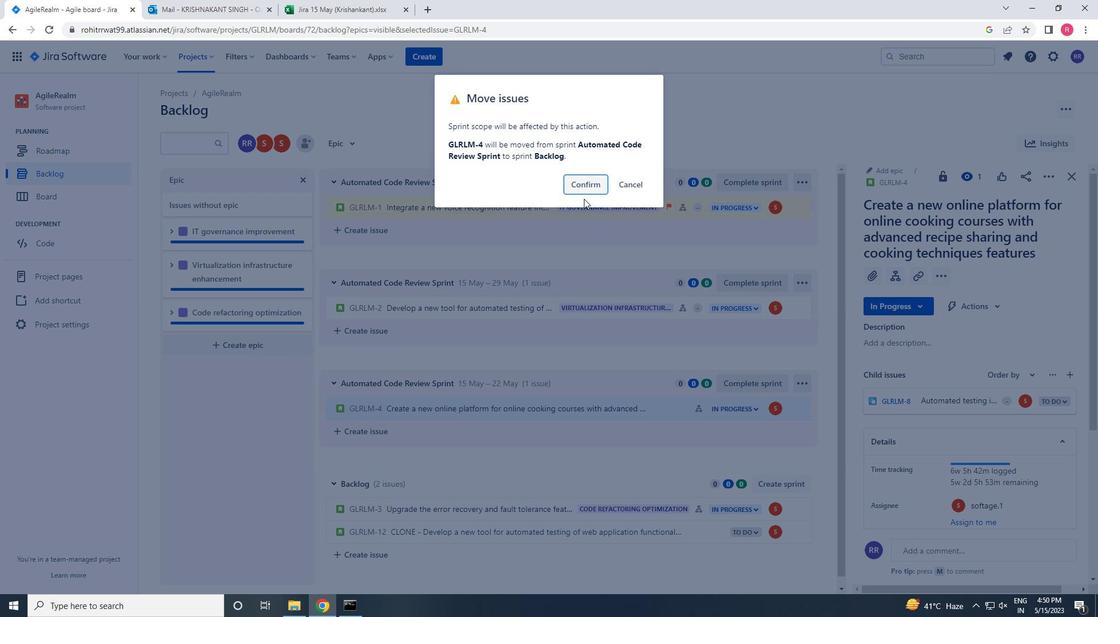 
Action: Mouse pressed left at (581, 191)
Screenshot: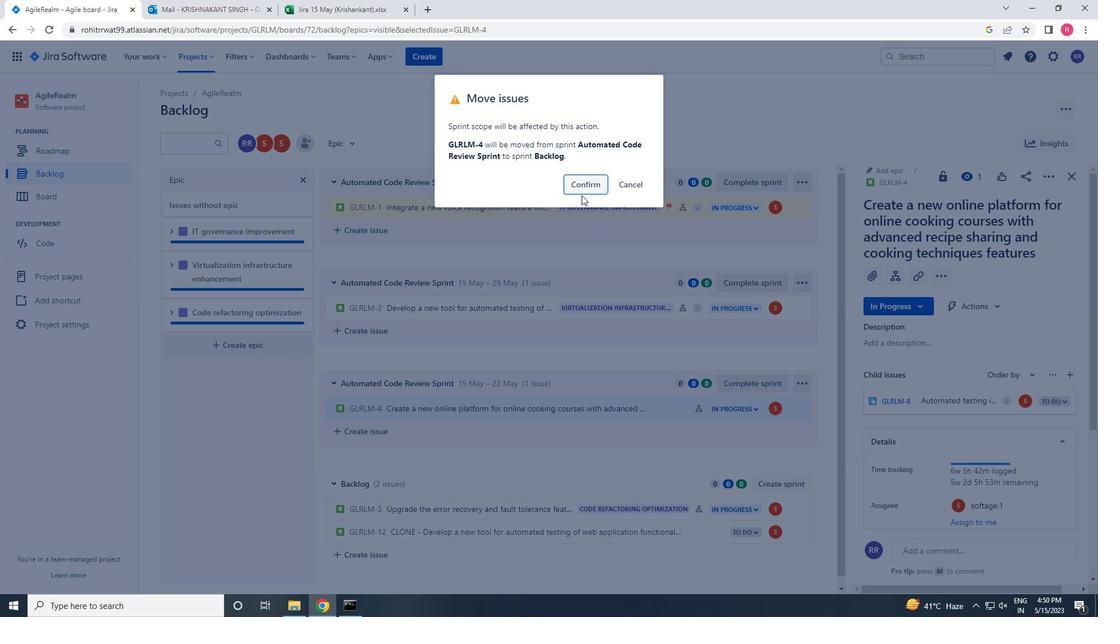 
Action: Mouse moved to (663, 555)
Screenshot: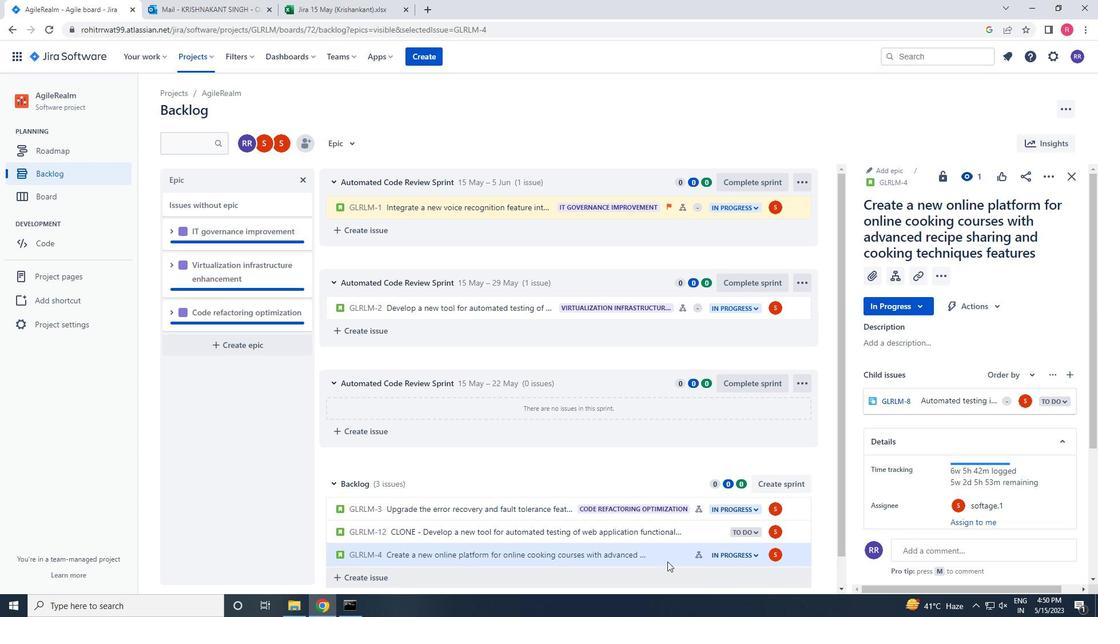 
Action: Mouse pressed left at (663, 555)
Screenshot: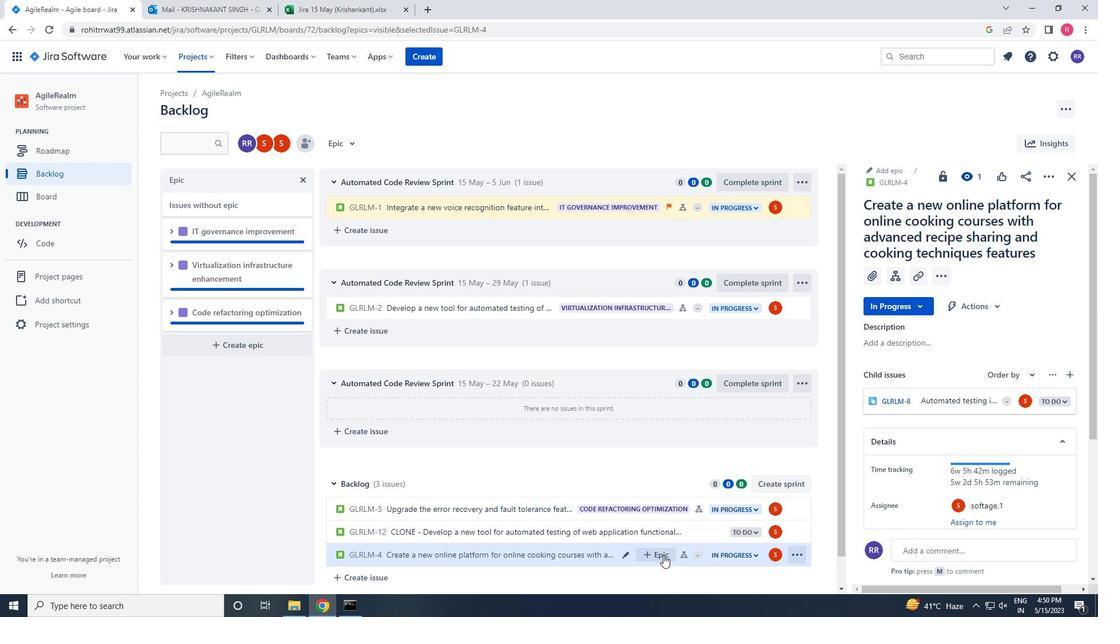 
Action: Mouse moved to (661, 537)
Screenshot: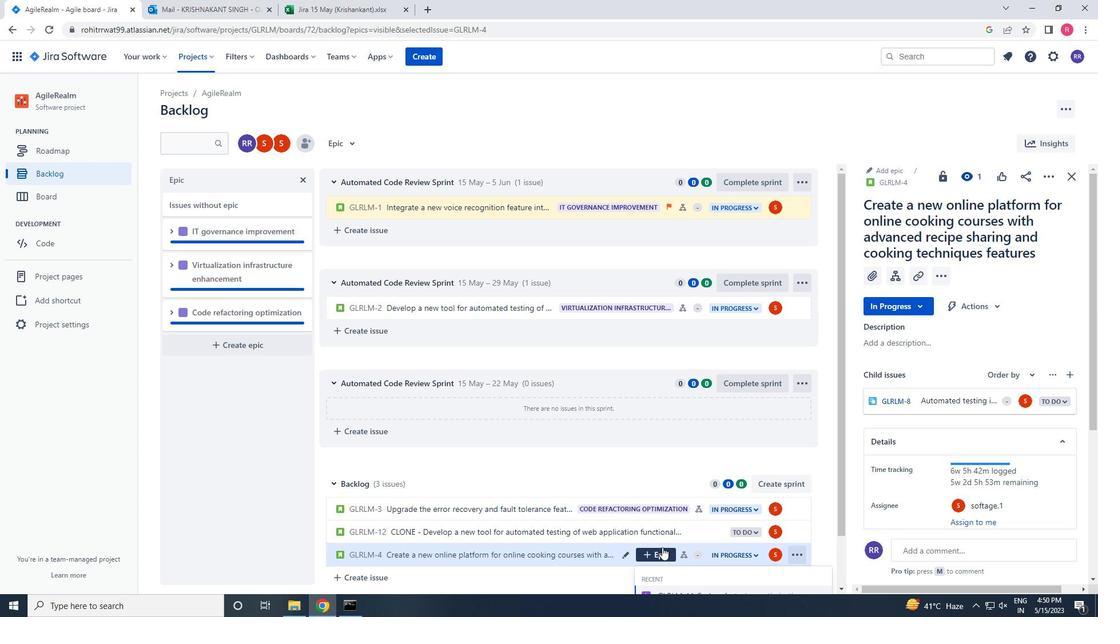 
Action: Mouse scrolled (661, 537) with delta (0, 0)
Screenshot: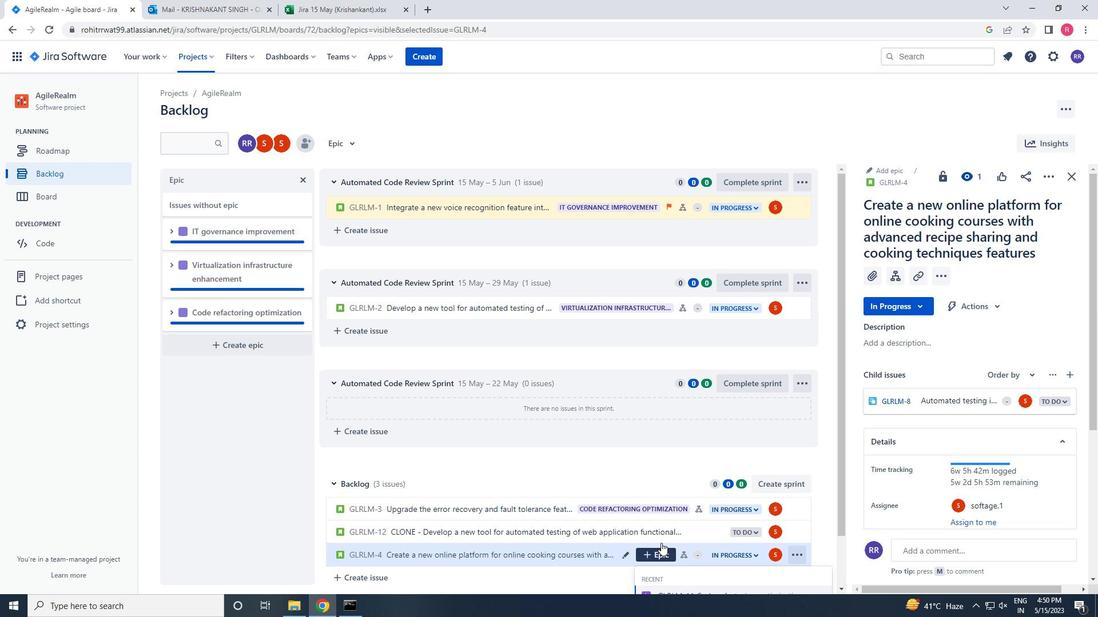 
Action: Mouse scrolled (661, 537) with delta (0, 0)
Screenshot: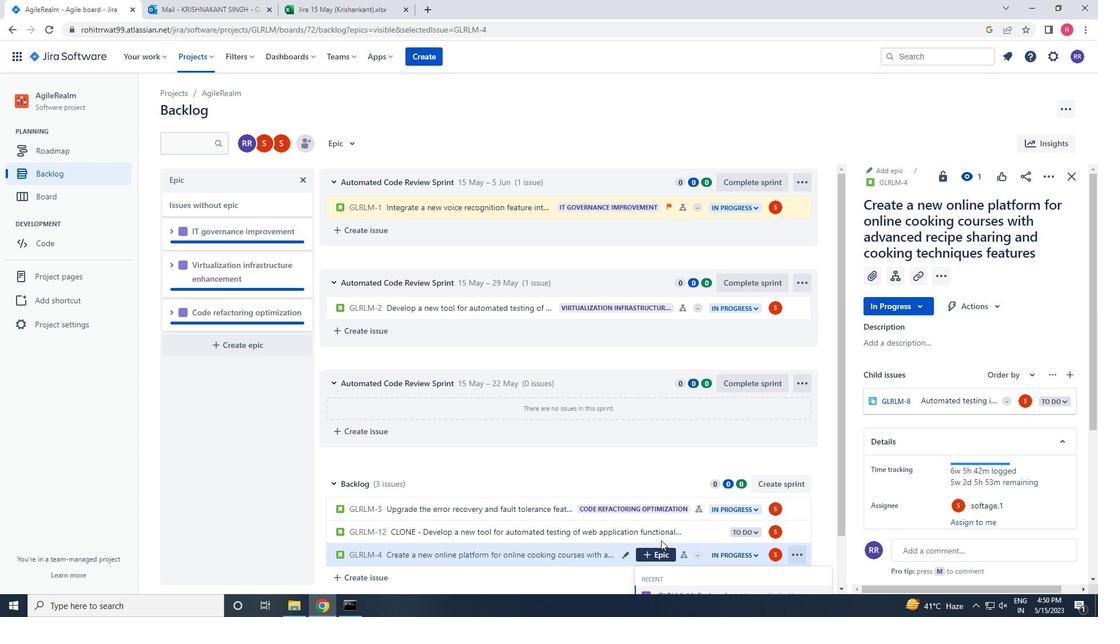 
Action: Mouse scrolled (661, 537) with delta (0, 0)
Screenshot: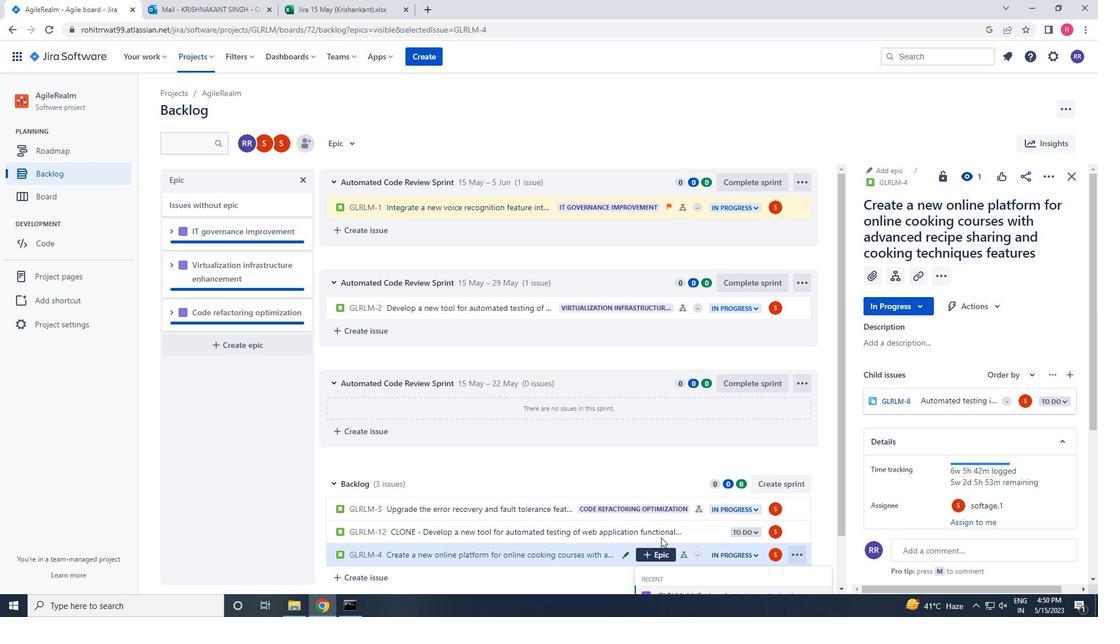 
Action: Mouse scrolled (661, 537) with delta (0, 0)
Screenshot: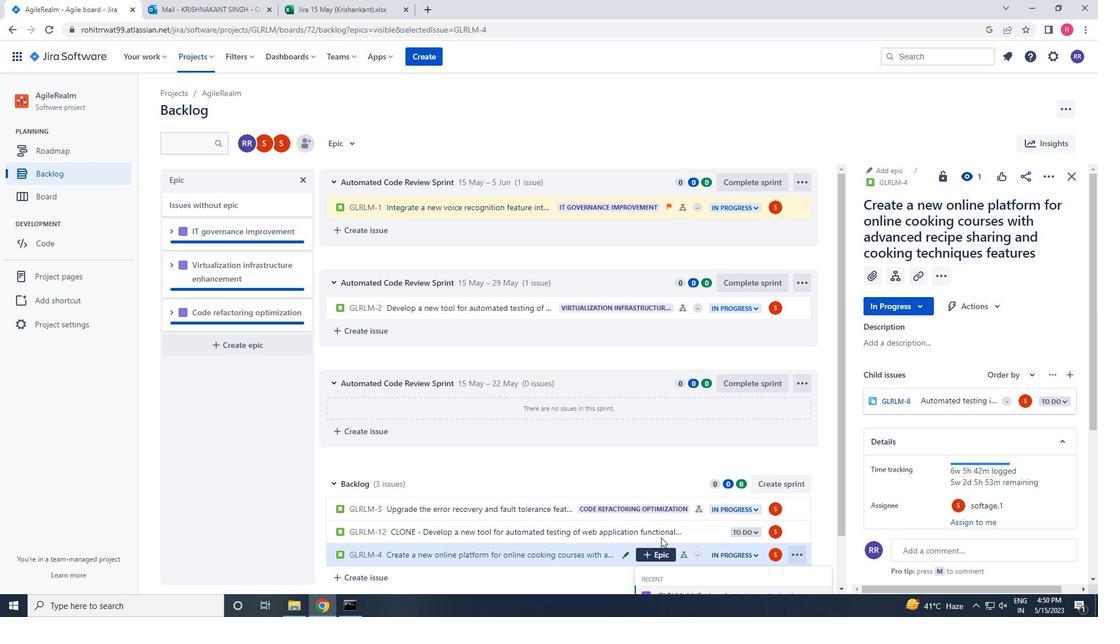 
Action: Mouse moved to (698, 585)
Screenshot: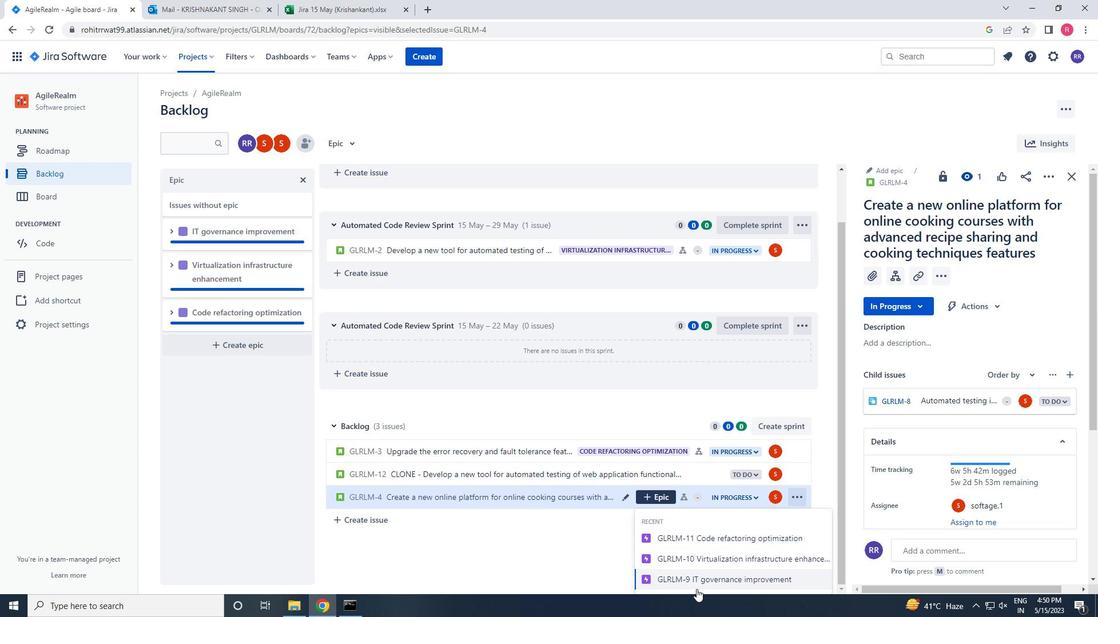 
Action: Mouse pressed left at (698, 585)
Screenshot: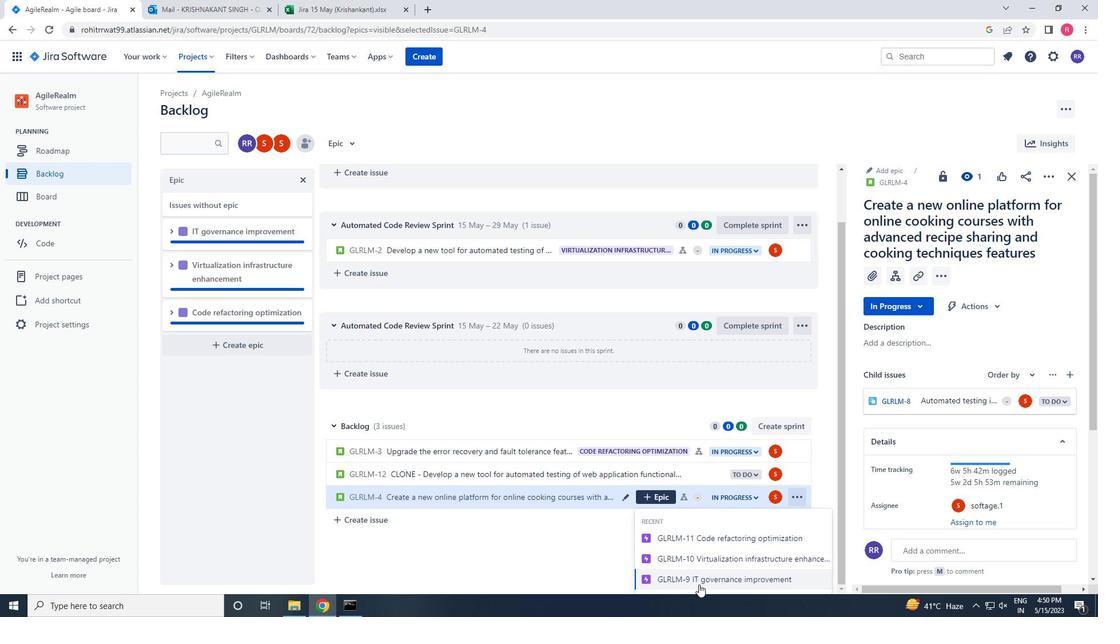 
